 Task: Add an event with the title Third Training Session: Effective Team Building and Collaboration Strategies, date '2024/05/26', time 7:00 AM to 9:00 AMand add a description: By exploring the client's goals and strategic direction, the service provider can align their offerings and propose tailored solutions. The event allows for brainstorming sessions, exploring new possibilities, and jointly shaping the future direction of the partnership., put the event into Blue category, logged in from the account softage.7@softage.netand send the event invitation to softage.3@softage.net and softage.4@softage.net. Set a reminder for the event 178 week before
Action: Mouse moved to (99, 149)
Screenshot: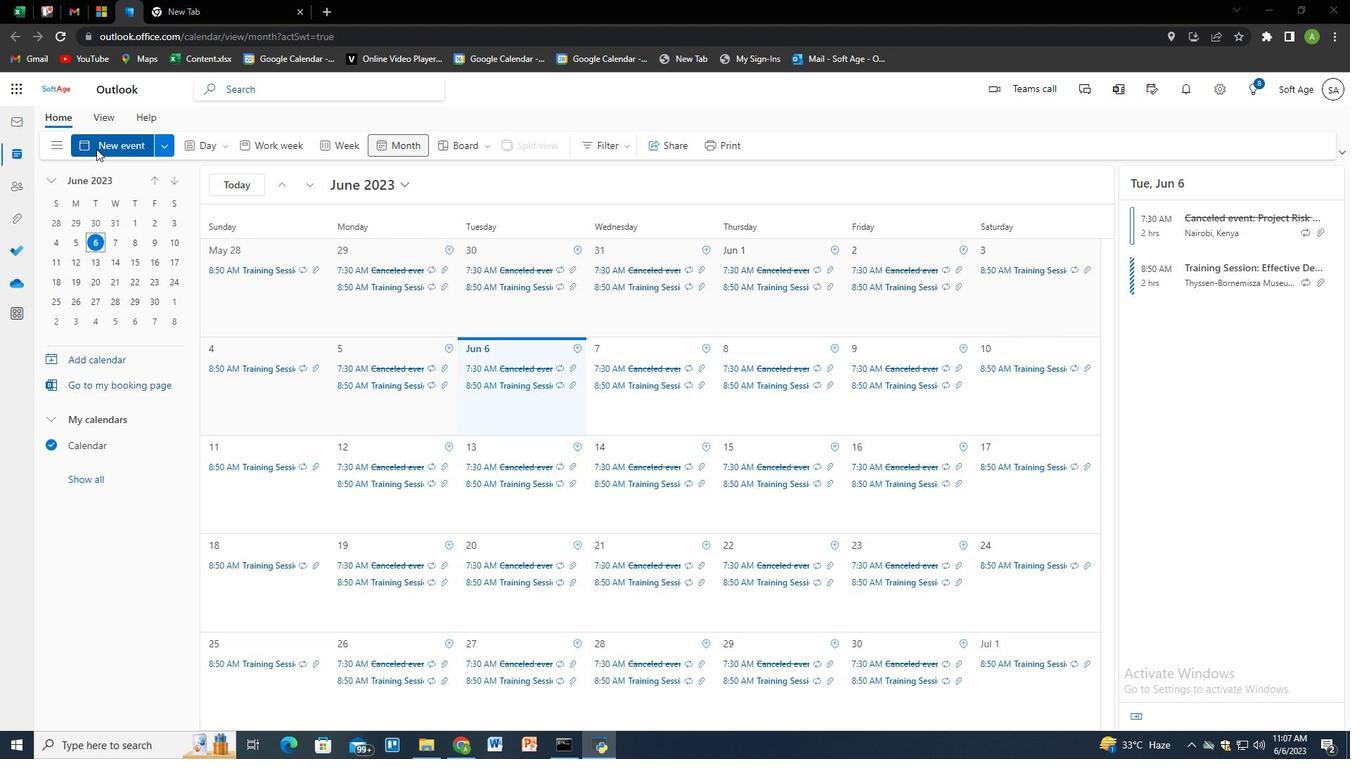 
Action: Mouse pressed left at (99, 149)
Screenshot: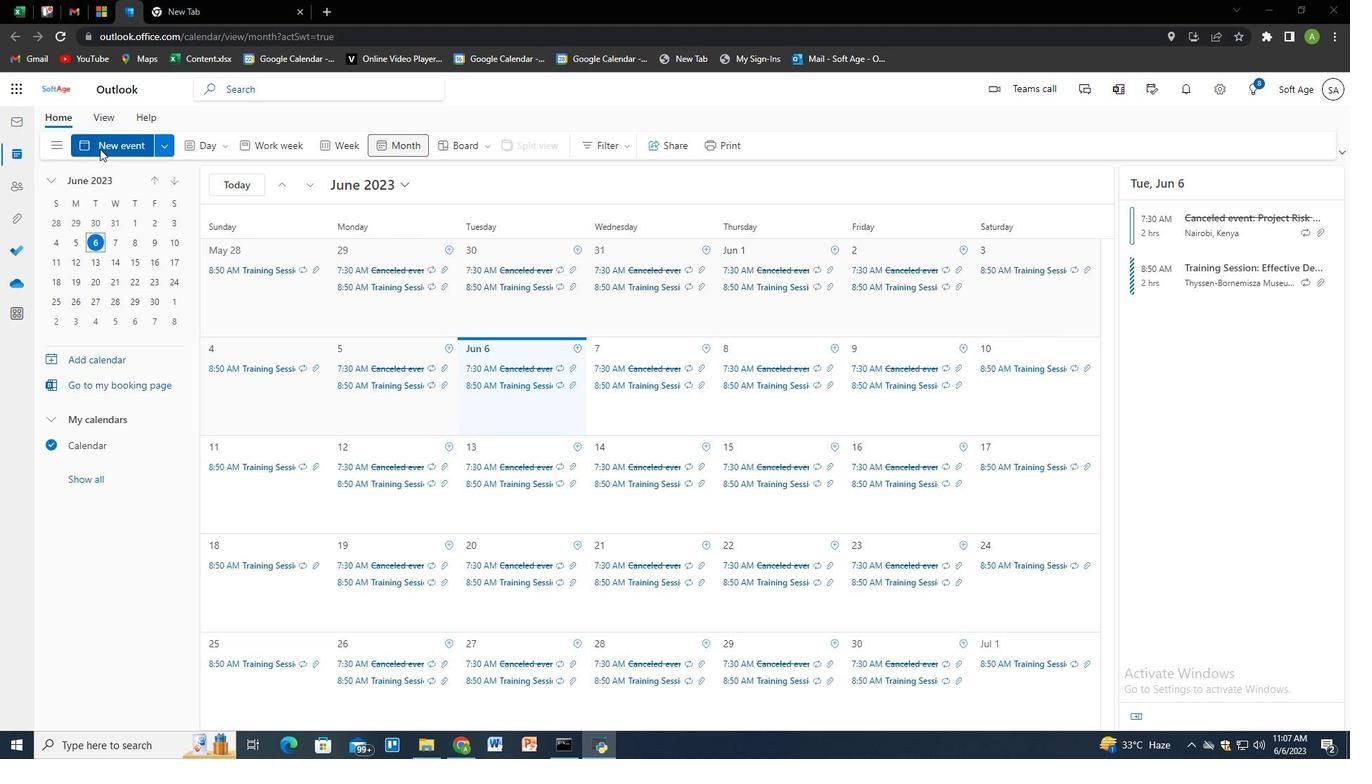 
Action: Mouse moved to (627, 243)
Screenshot: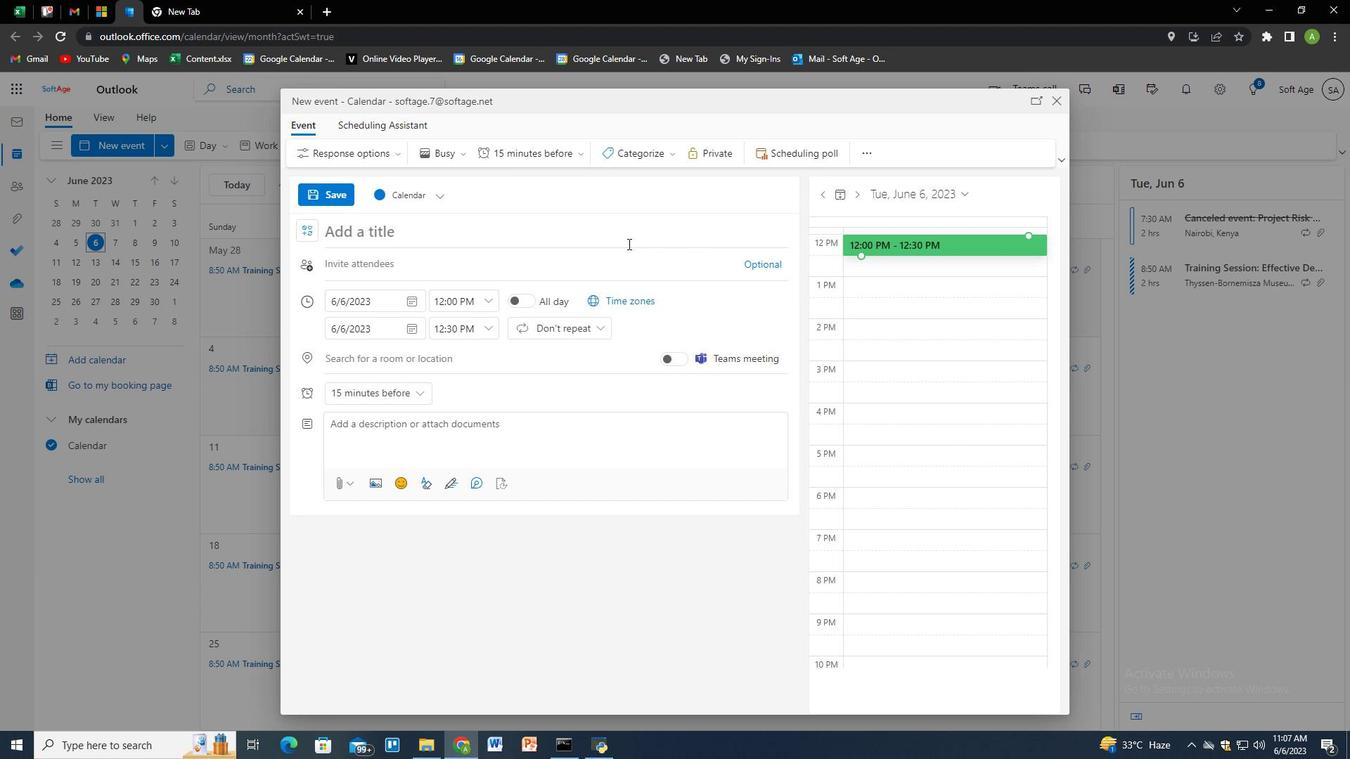 
Action: Key pressed <Key.shift>Third<Key.space><Key.shift>Training<Key.space><Key.shift>Session<Key.shift>:<Key.space><Key.shift>Effev<Key.backspace>ctive<Key.space><Key.shift>Team<Key.space><Key.shift>Building<Key.space>and<Key.space><Key.shift>Collaboration<Key.space><Key.shift>Strategies.<Key.backspace>
Screenshot: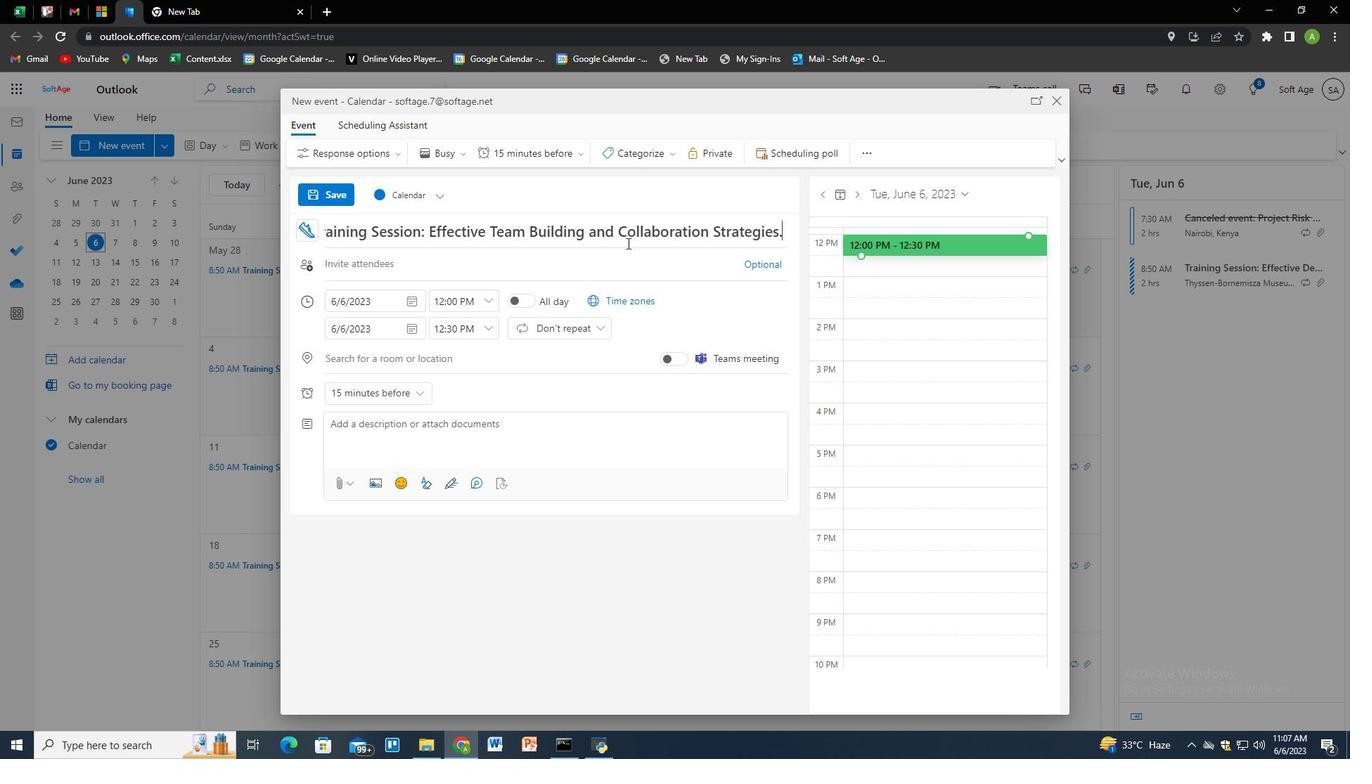 
Action: Mouse moved to (626, 243)
Screenshot: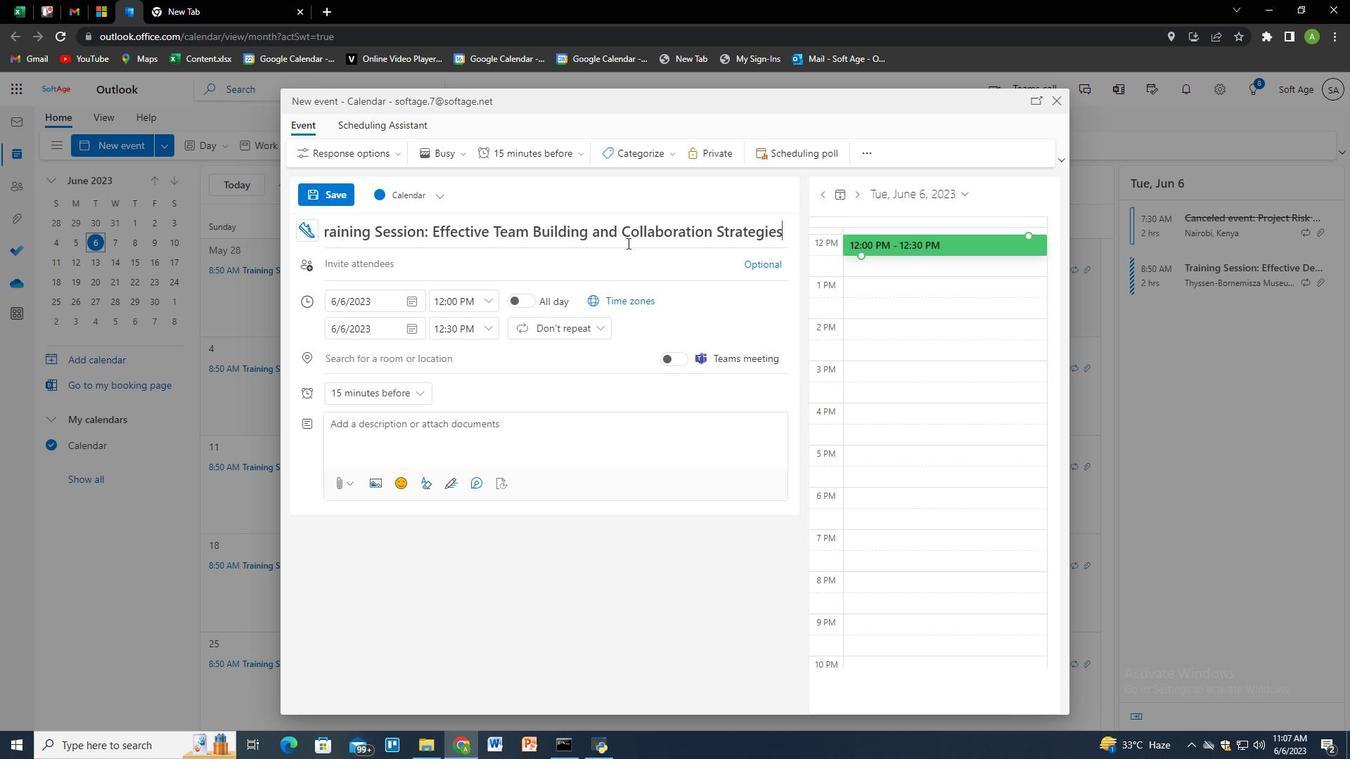 
Action: Key pressed ,<Key.backspace>
Screenshot: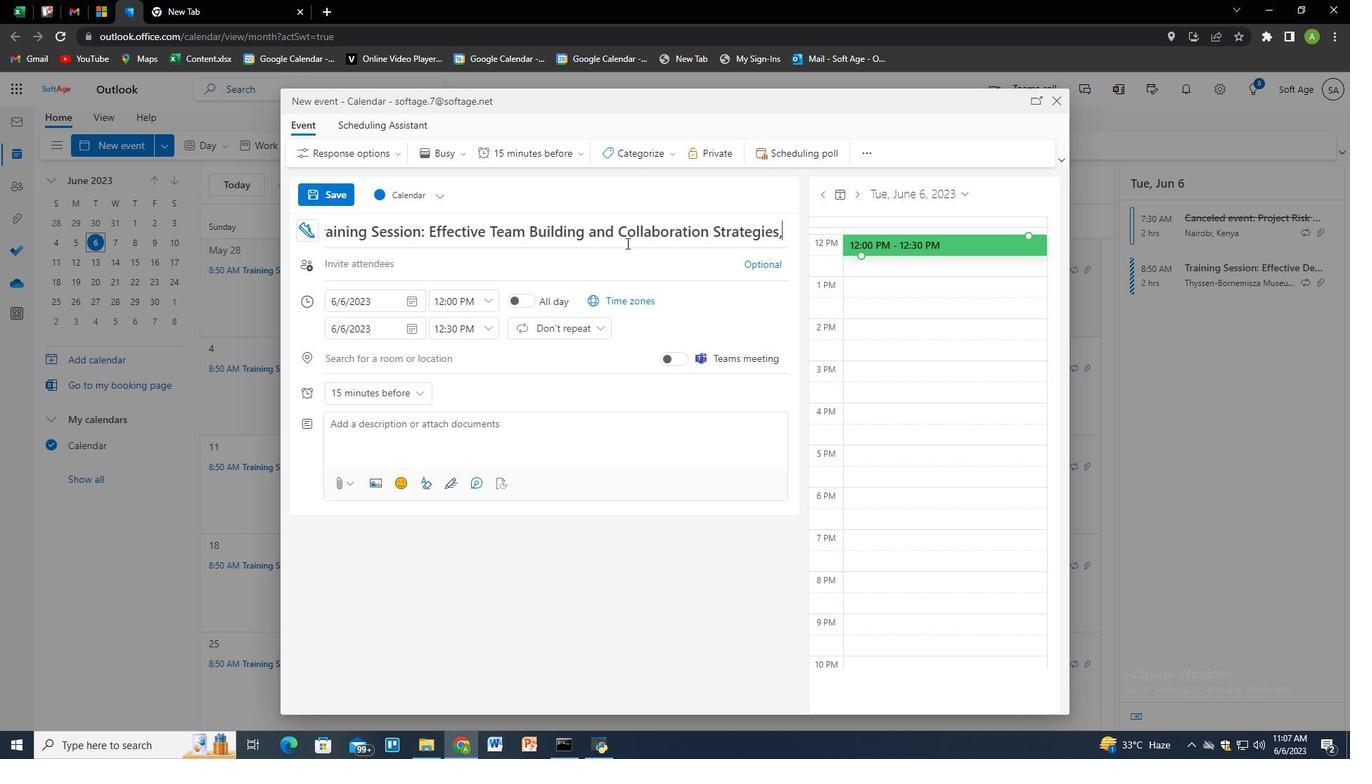 
Action: Mouse moved to (410, 302)
Screenshot: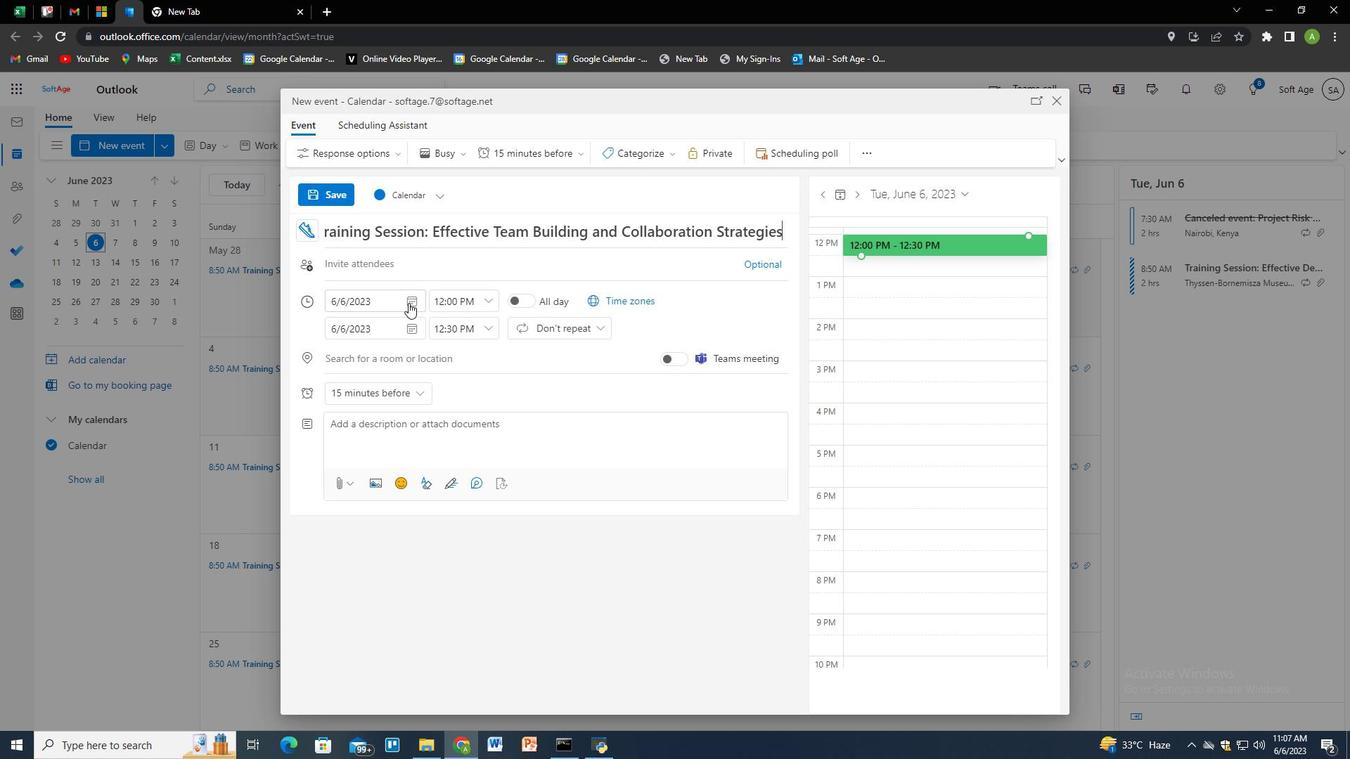 
Action: Mouse pressed left at (410, 302)
Screenshot: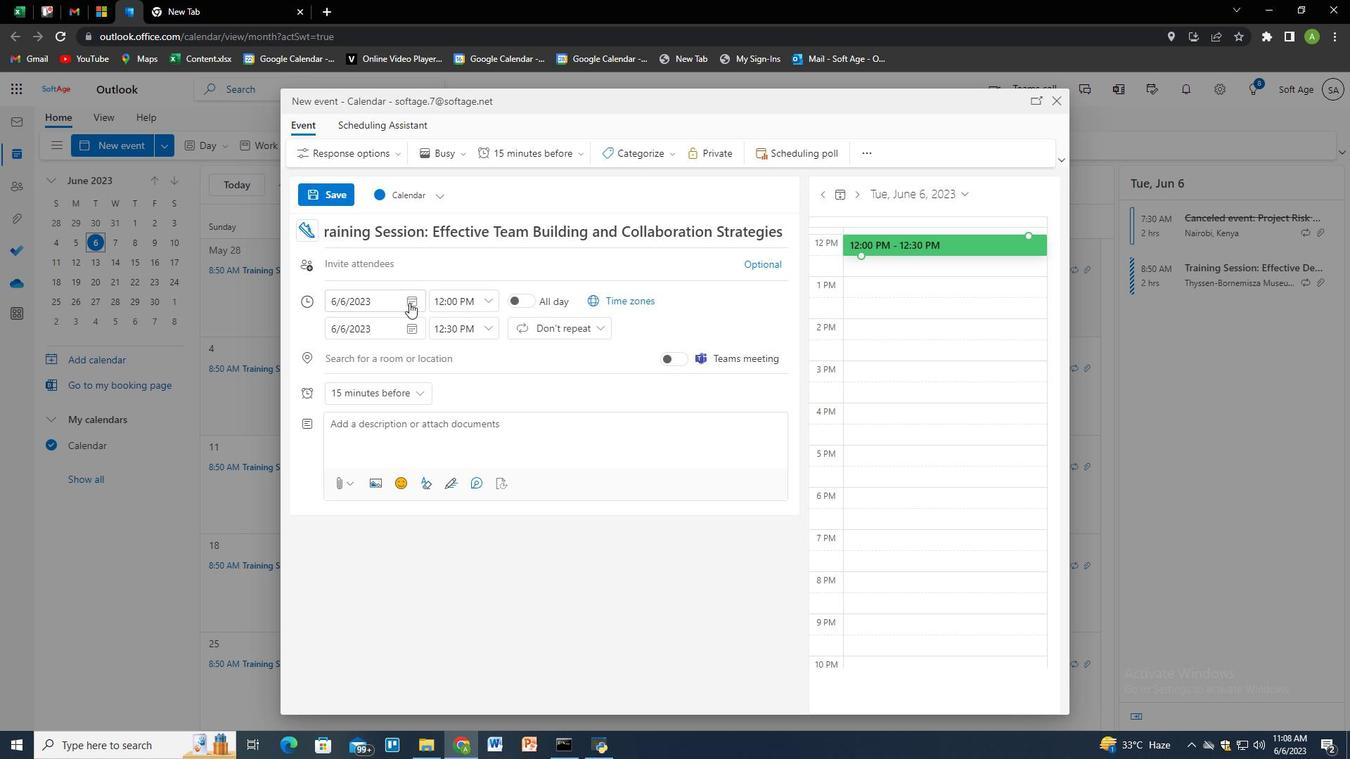 
Action: Mouse moved to (384, 327)
Screenshot: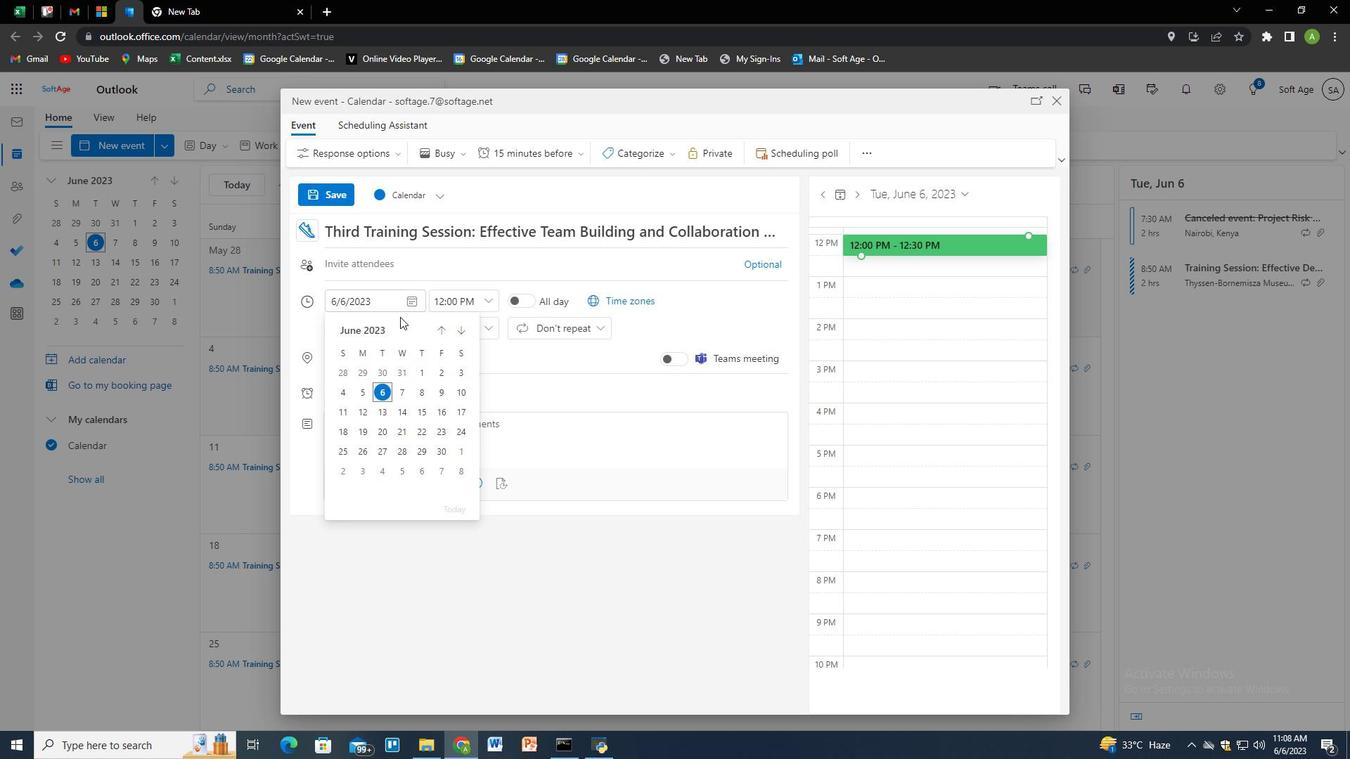 
Action: Mouse pressed left at (384, 327)
Screenshot: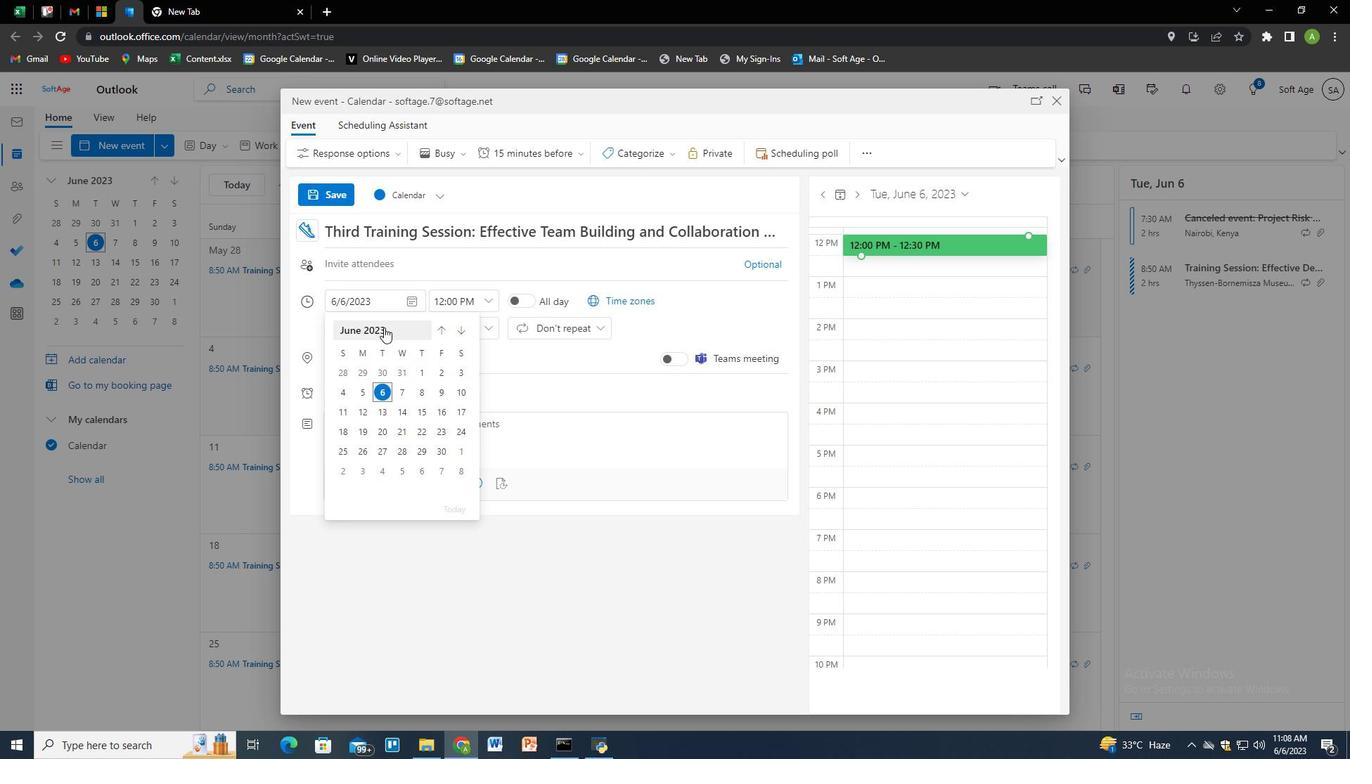 
Action: Mouse moved to (379, 335)
Screenshot: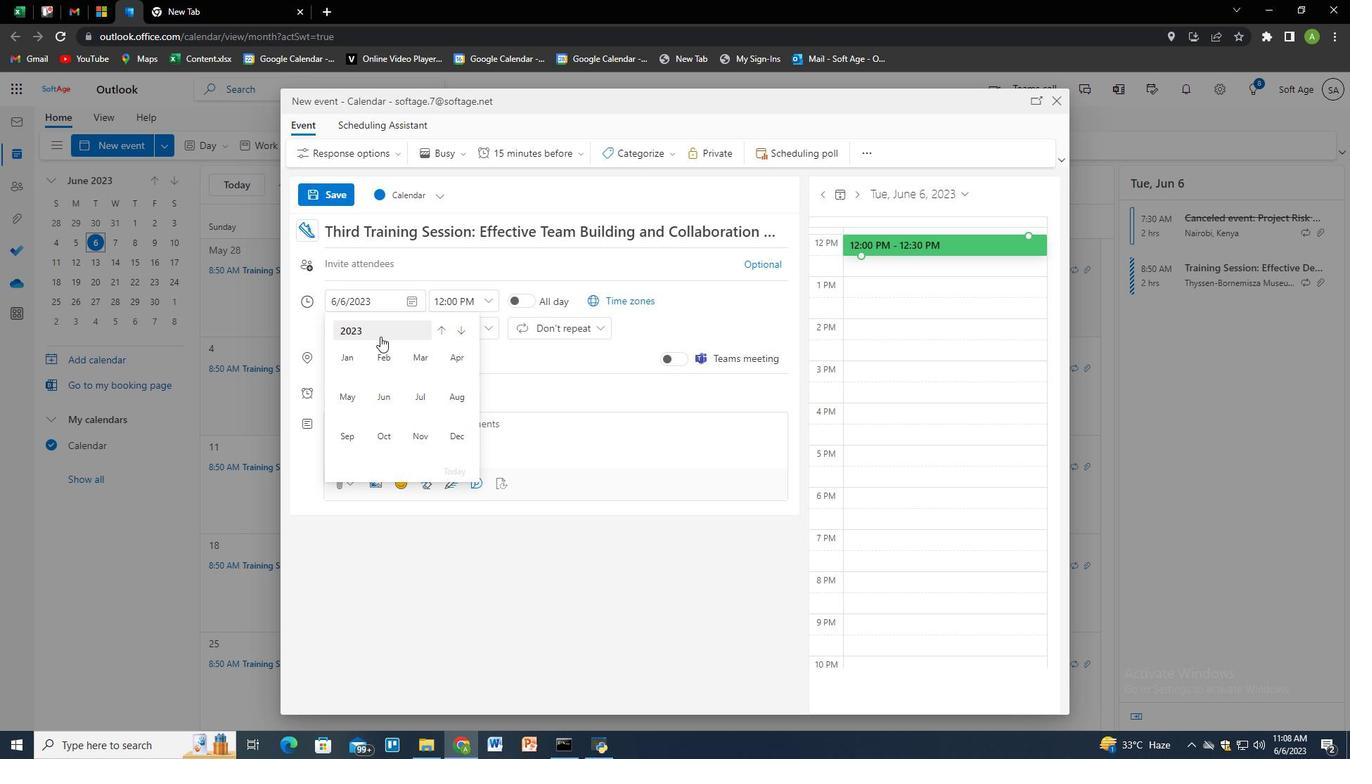 
Action: Mouse pressed left at (379, 335)
Screenshot: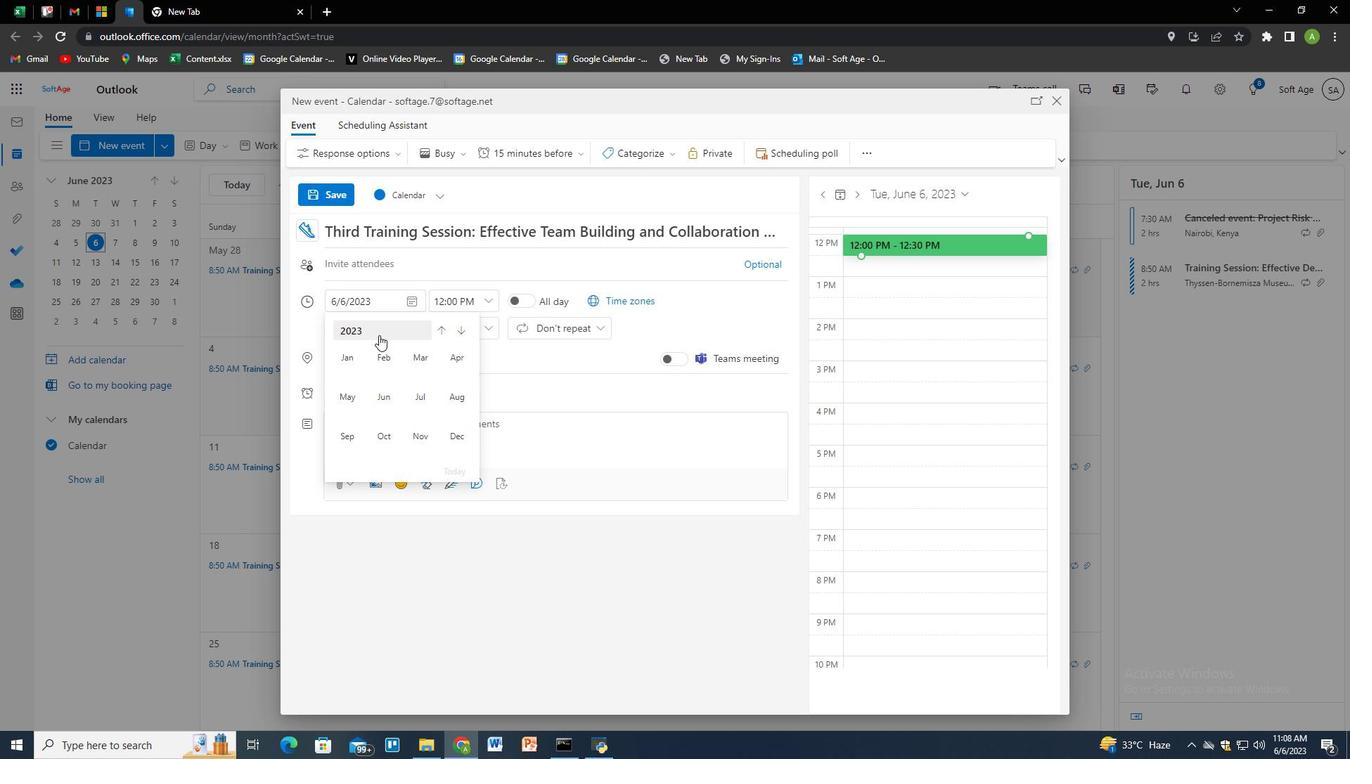 
Action: Mouse moved to (353, 396)
Screenshot: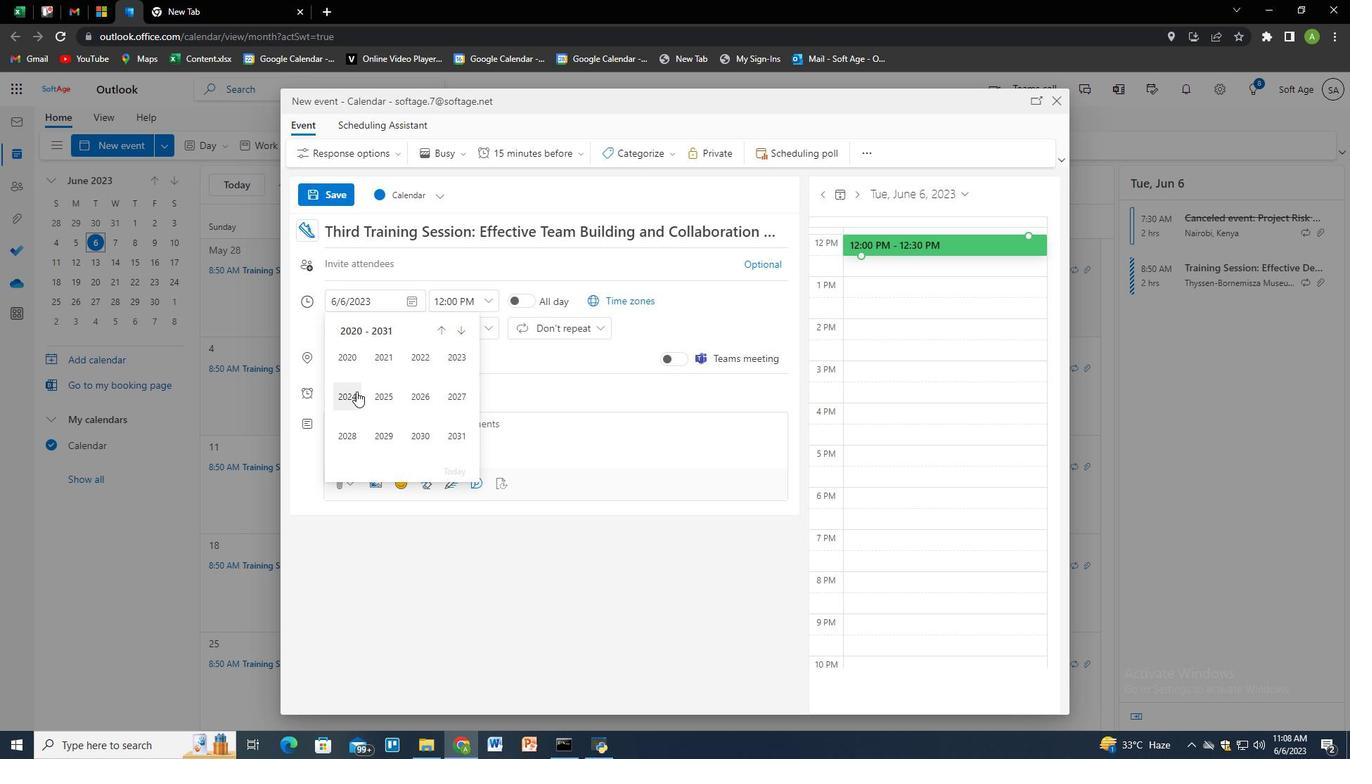 
Action: Mouse pressed left at (353, 396)
Screenshot: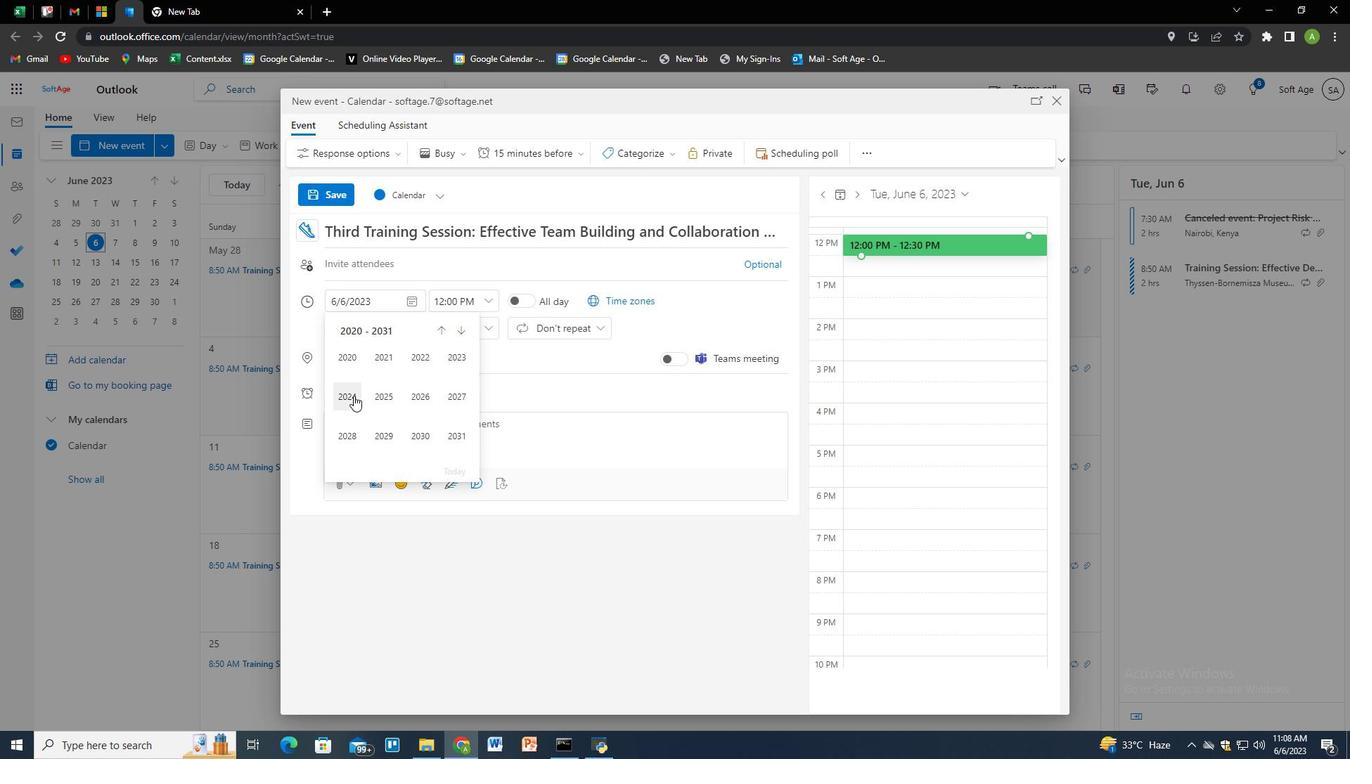 
Action: Mouse moved to (354, 398)
Screenshot: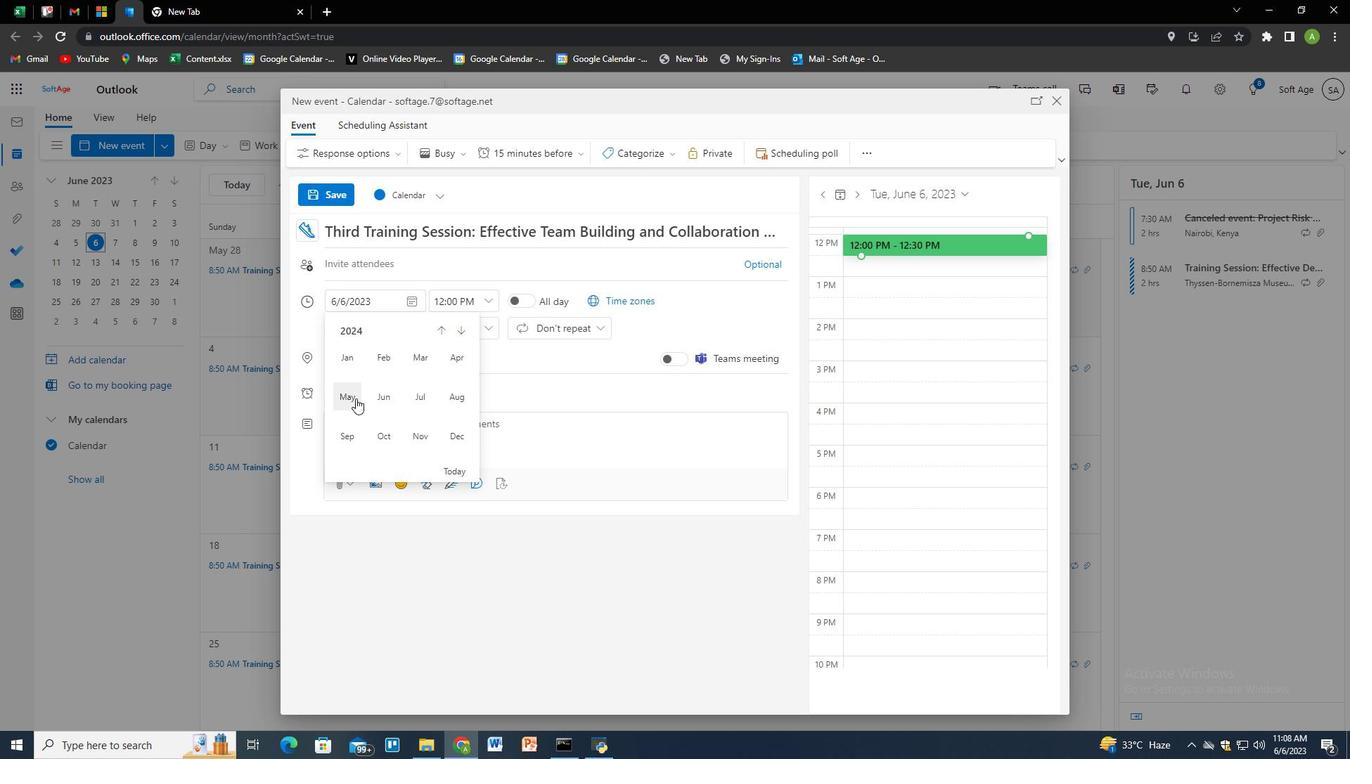 
Action: Mouse pressed left at (354, 398)
Screenshot: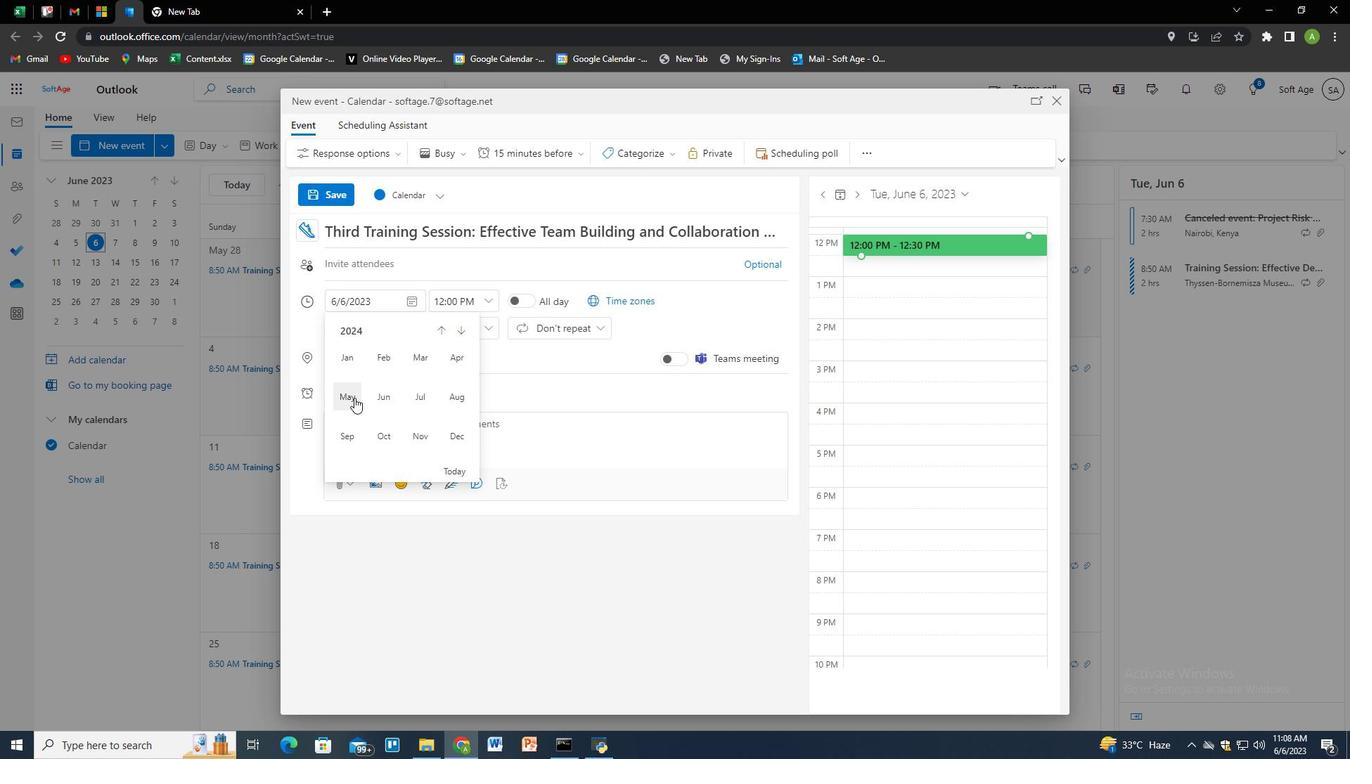 
Action: Mouse moved to (339, 453)
Screenshot: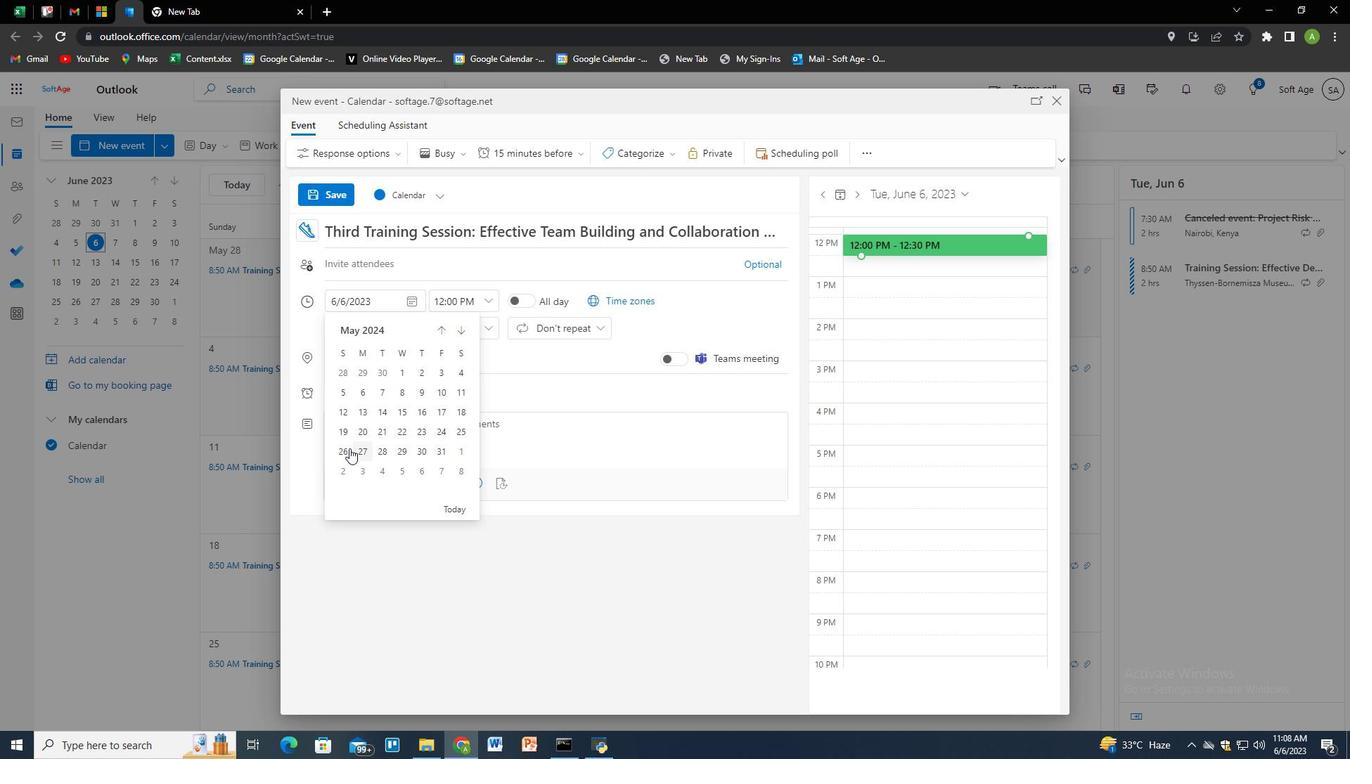 
Action: Mouse pressed left at (339, 453)
Screenshot: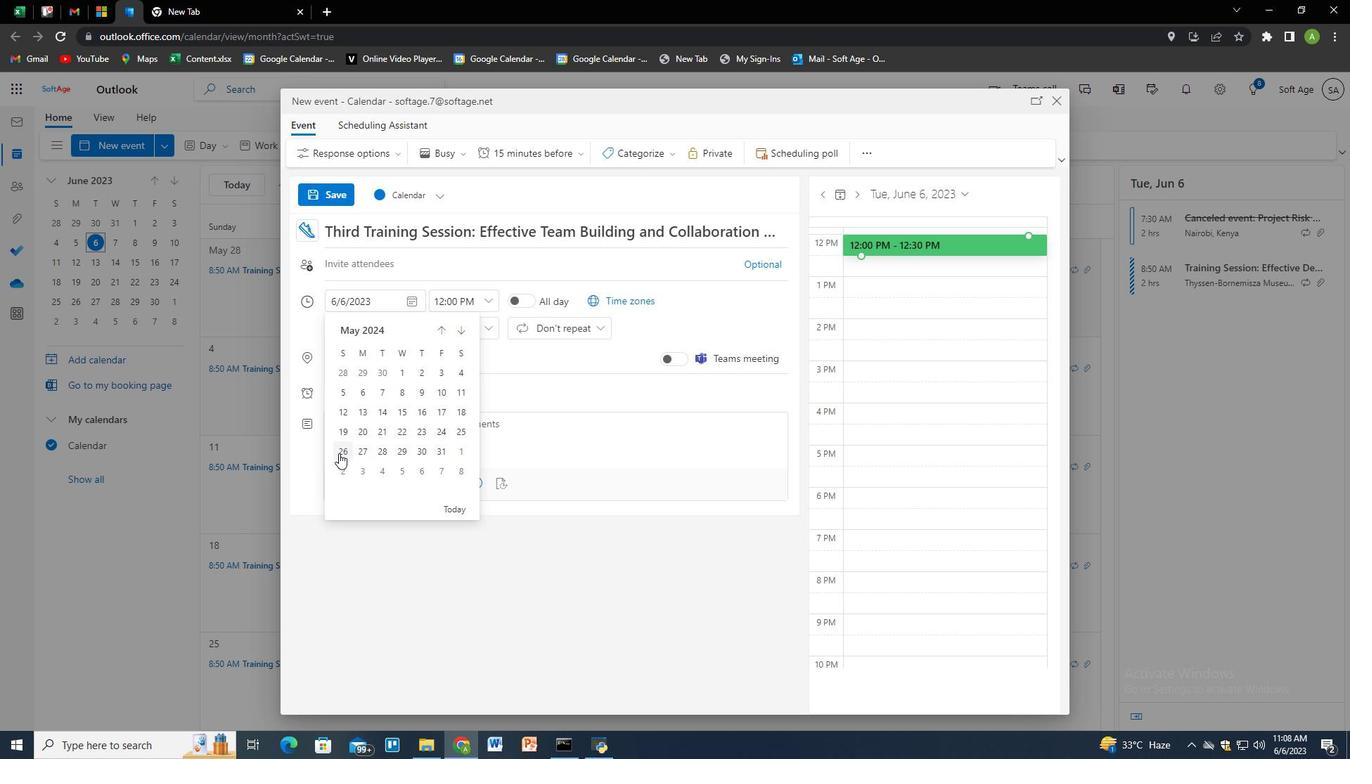 
Action: Mouse moved to (448, 303)
Screenshot: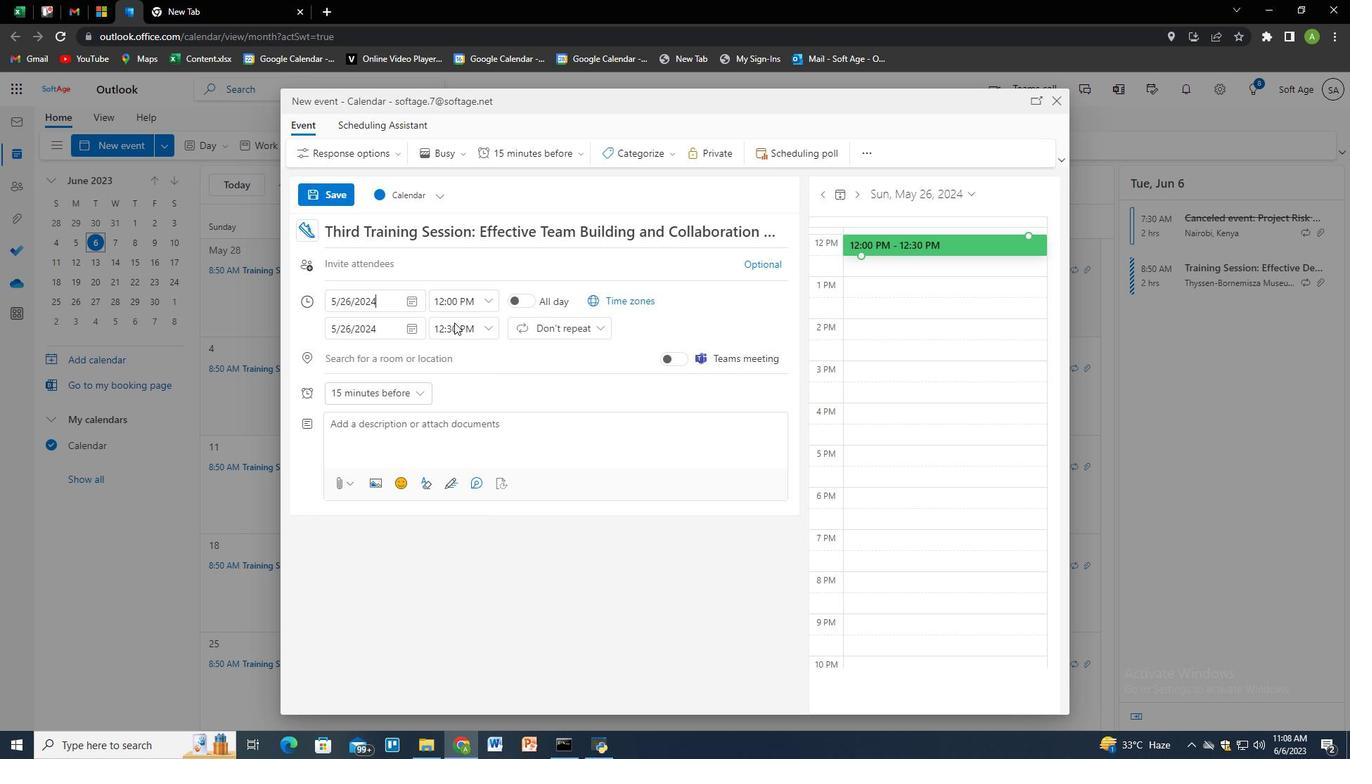 
Action: Mouse pressed left at (448, 303)
Screenshot: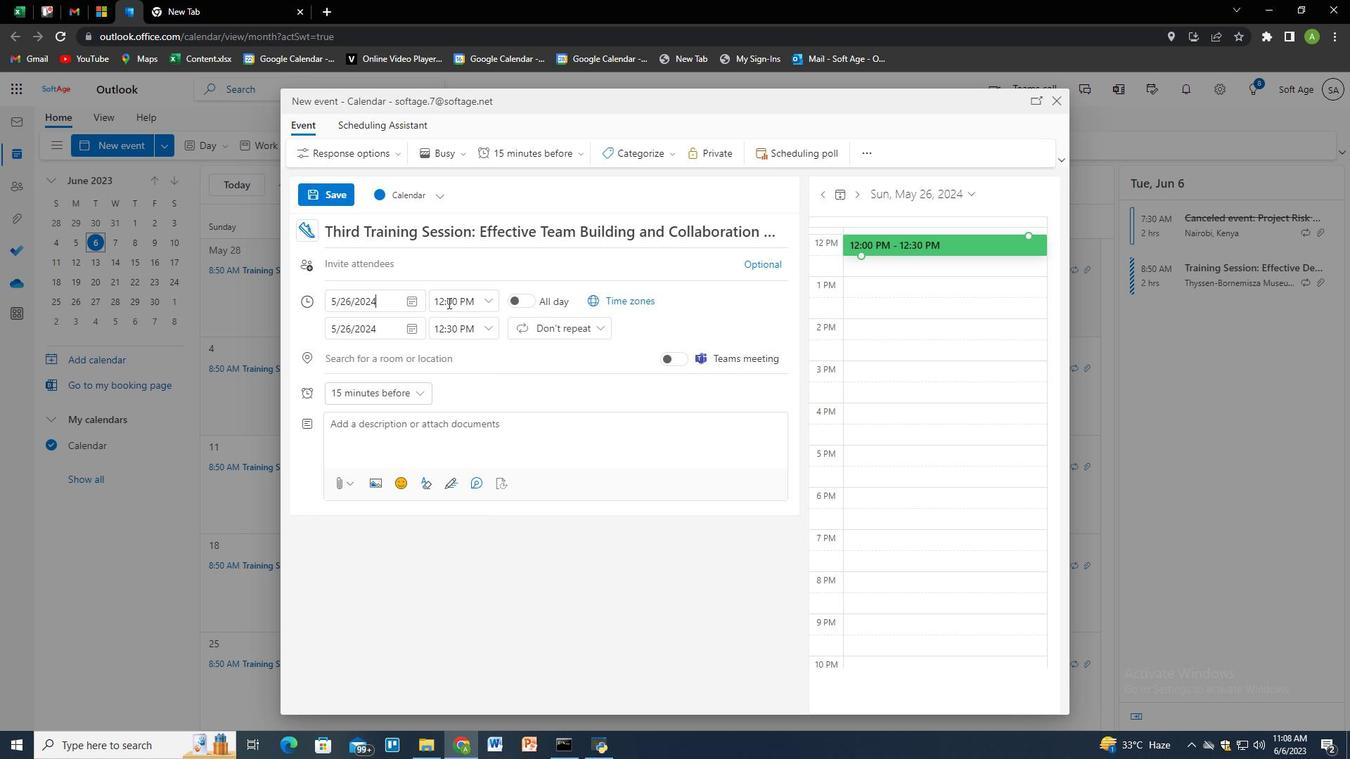 
Action: Key pressed 7<Key.shift_r>:00<Key.space><Key.shift>A<Key.shift_r><Key.shift_r><Key.shift_r>M<Key.shift_r><Key.shift_r><Key.shift_r><Key.shift_r><Key.shift_r><Key.shift_r><Key.shift_r><Key.shift_r><Key.shift_r><Key.shift_r><Key.shift_r><Key.shift_r><Key.shift_r><Key.shift_r><Key.shift_r><Key.shift_r><Key.shift_r><Key.shift_r><Key.shift_r><Key.shift_r><Key.shift_r><Key.shift_r><Key.shift_r><Key.shift_r><Key.shift_r><Key.shift_r><Key.shift_r><Key.shift_r><Key.shift_r><Key.shift_r><Key.shift_r><Key.shift_r><Key.shift_r><Key.shift_r><Key.shift_r><Key.shift_r><Key.shift_r><Key.shift_r><Key.shift_r>M
Screenshot: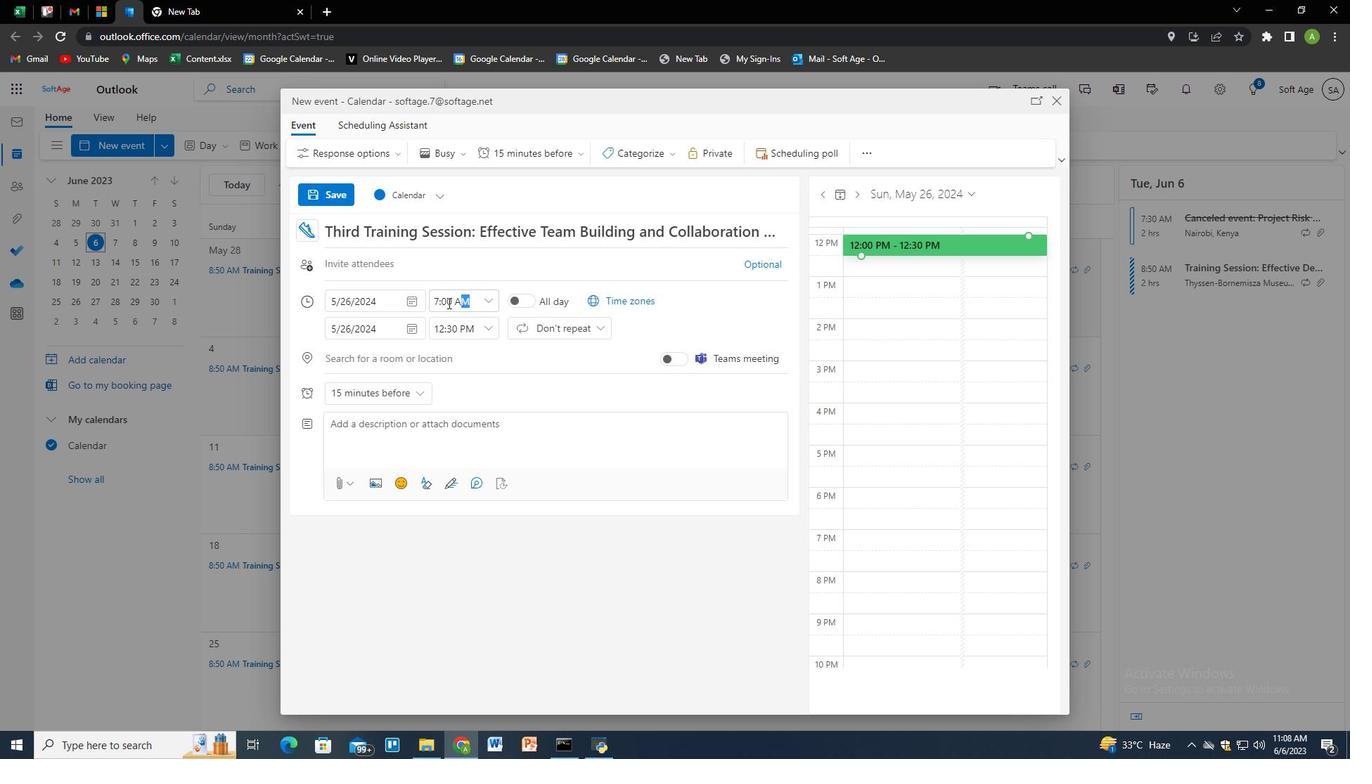 
Action: Mouse moved to (451, 329)
Screenshot: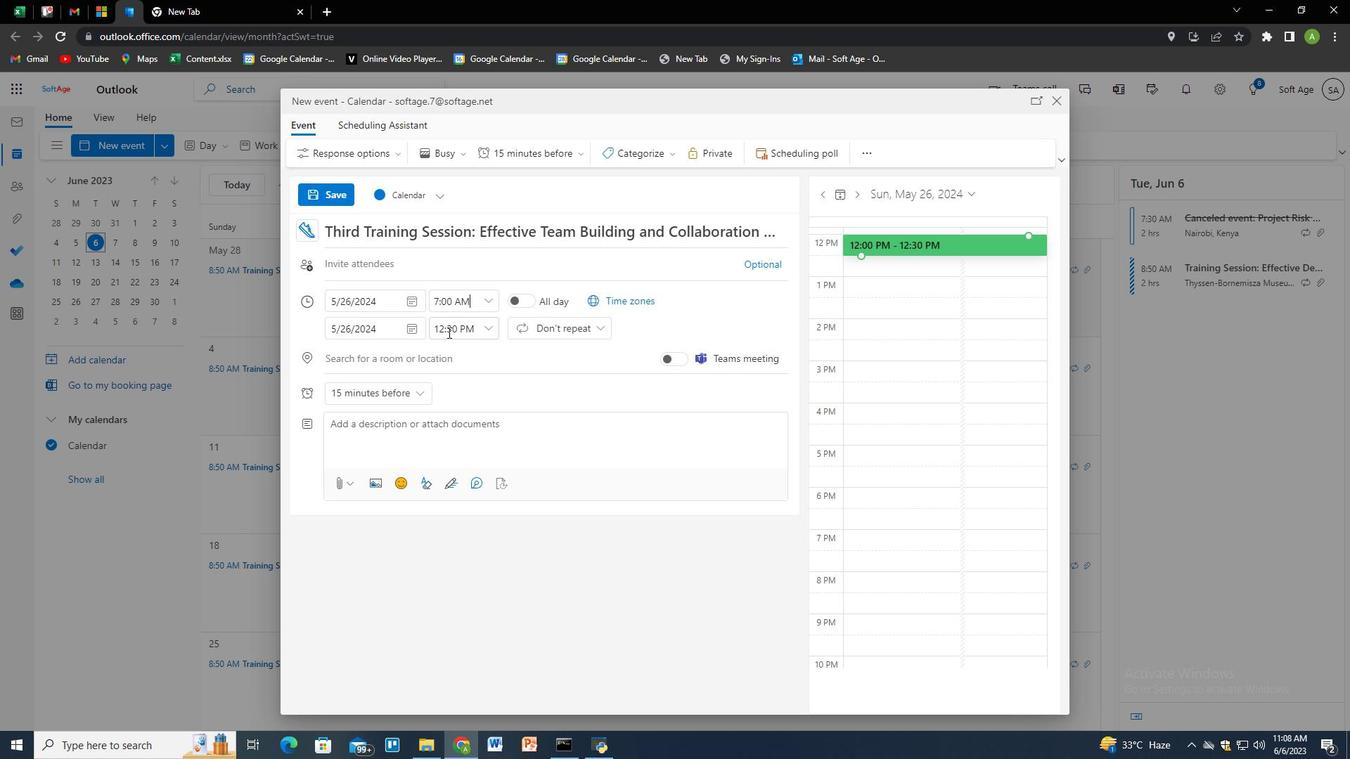 
Action: Mouse pressed left at (451, 329)
Screenshot: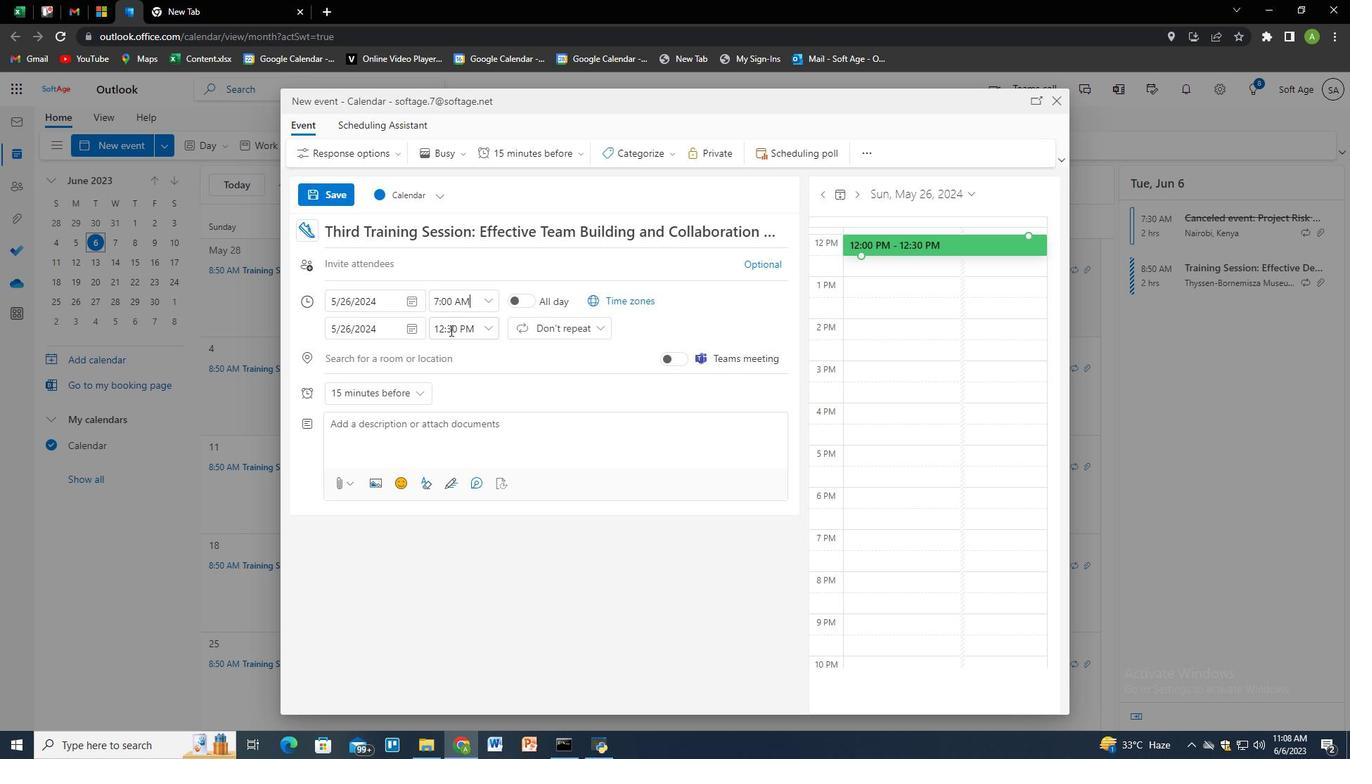 
Action: Key pressed 9<Key.shift_r>:00<Key.space><Key.shift>A<Key.shift_r>MM
Screenshot: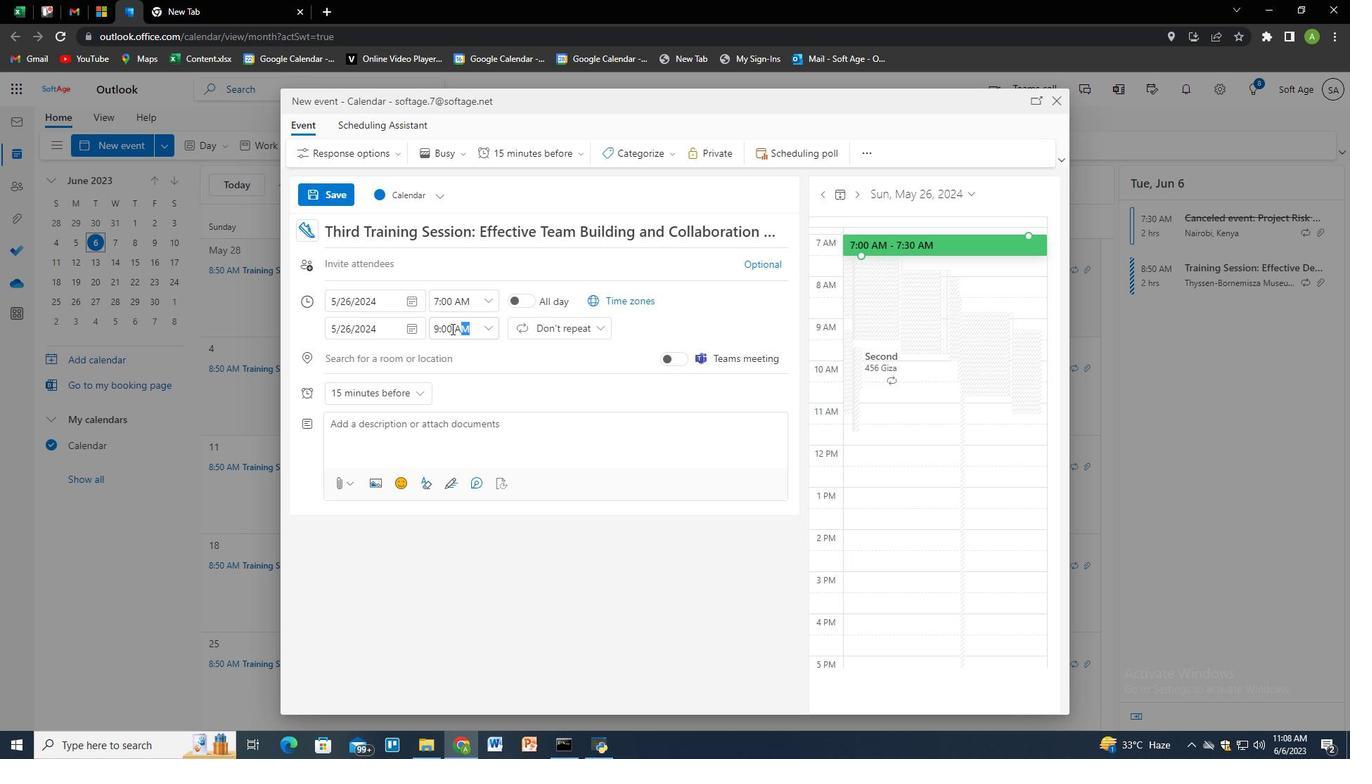 
Action: Mouse moved to (689, 306)
Screenshot: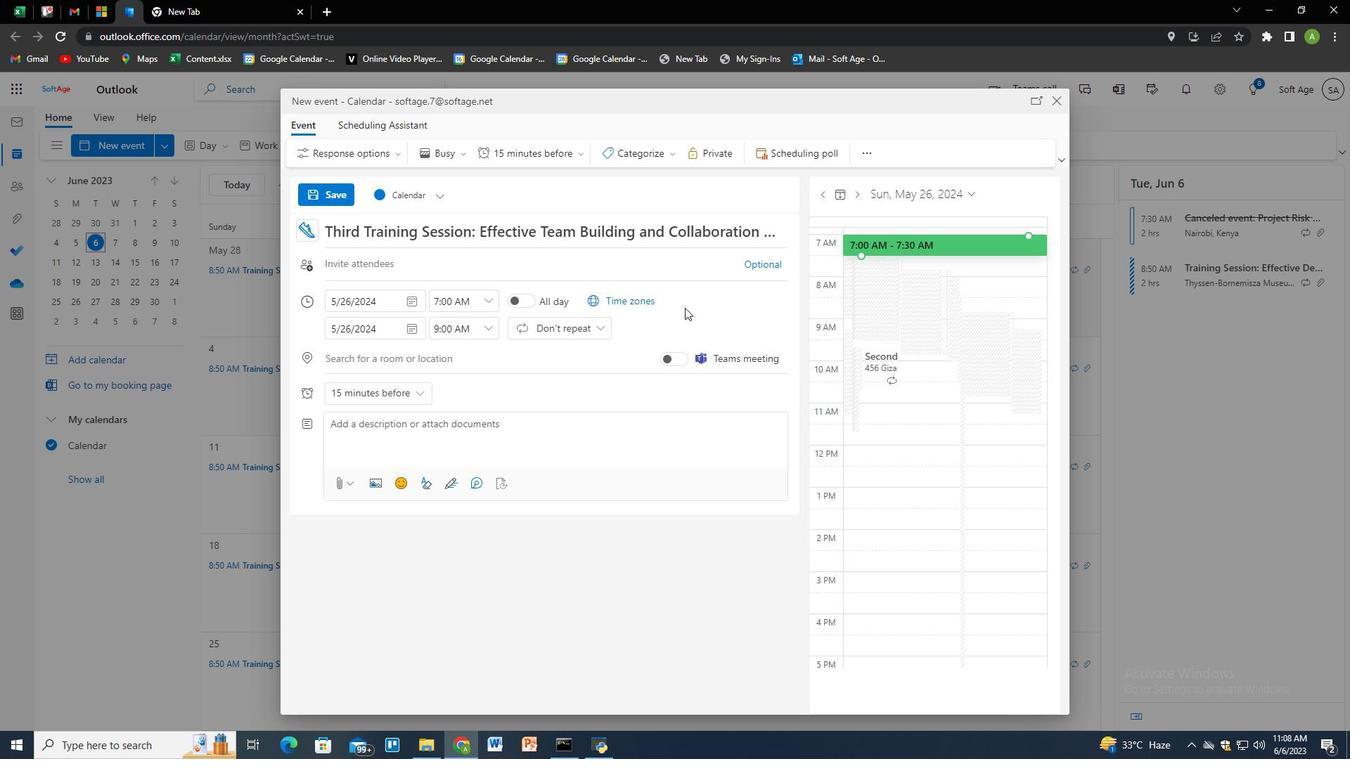 
Action: Mouse pressed left at (689, 306)
Screenshot: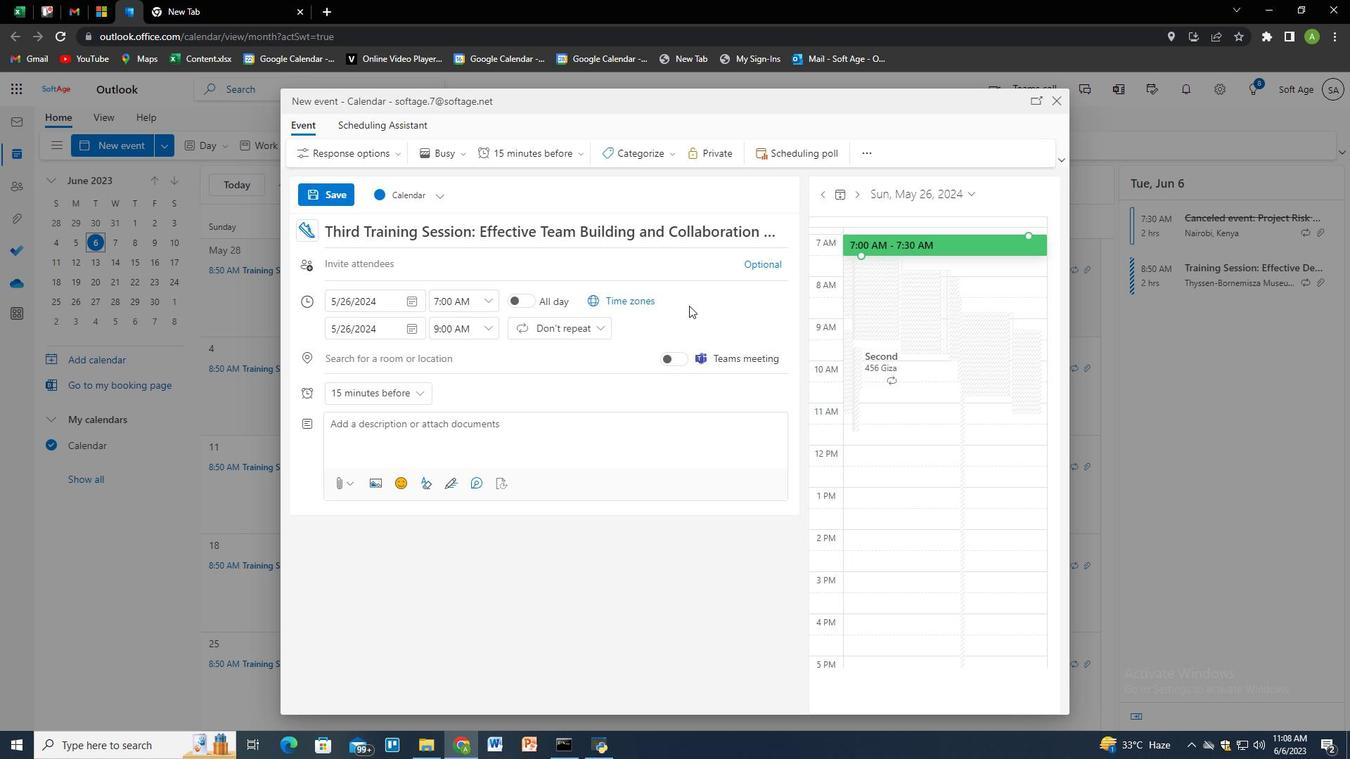 
Action: Mouse moved to (579, 447)
Screenshot: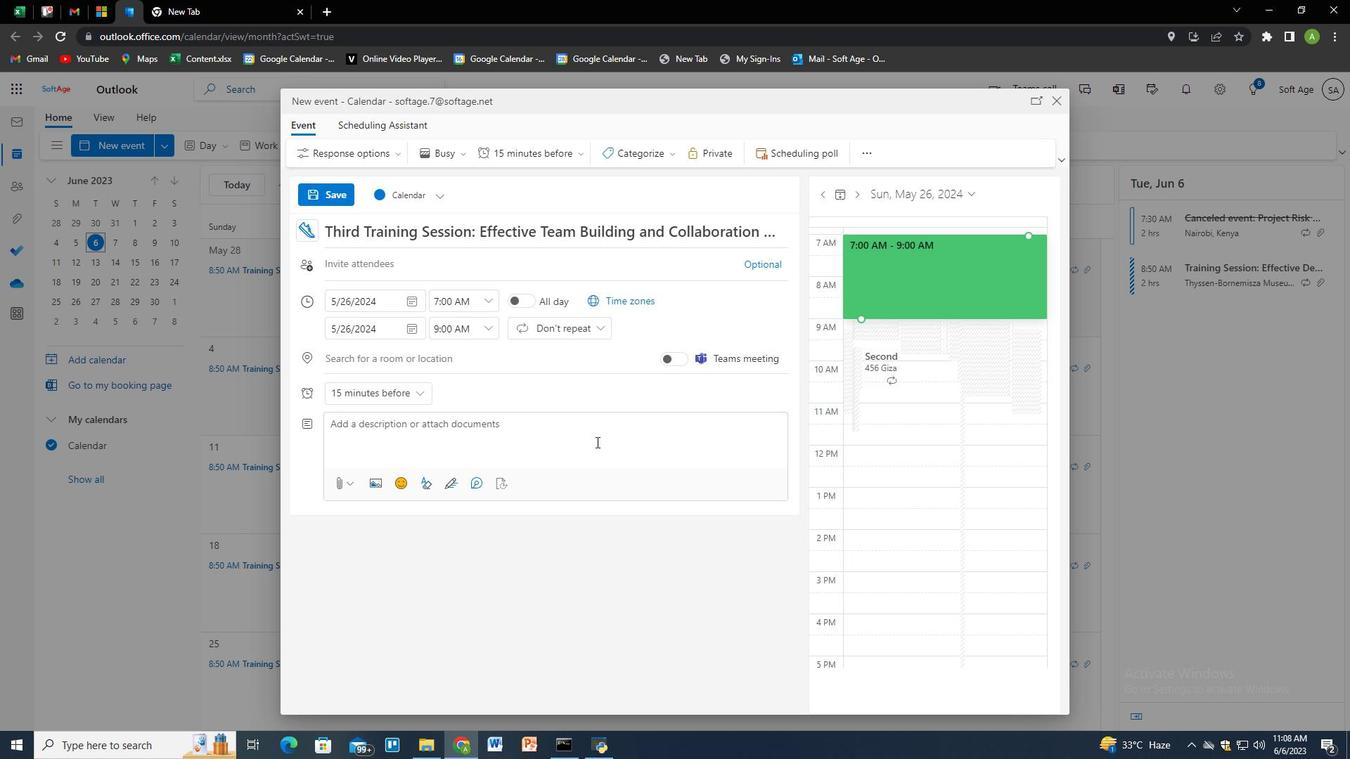 
Action: Mouse pressed left at (579, 447)
Screenshot: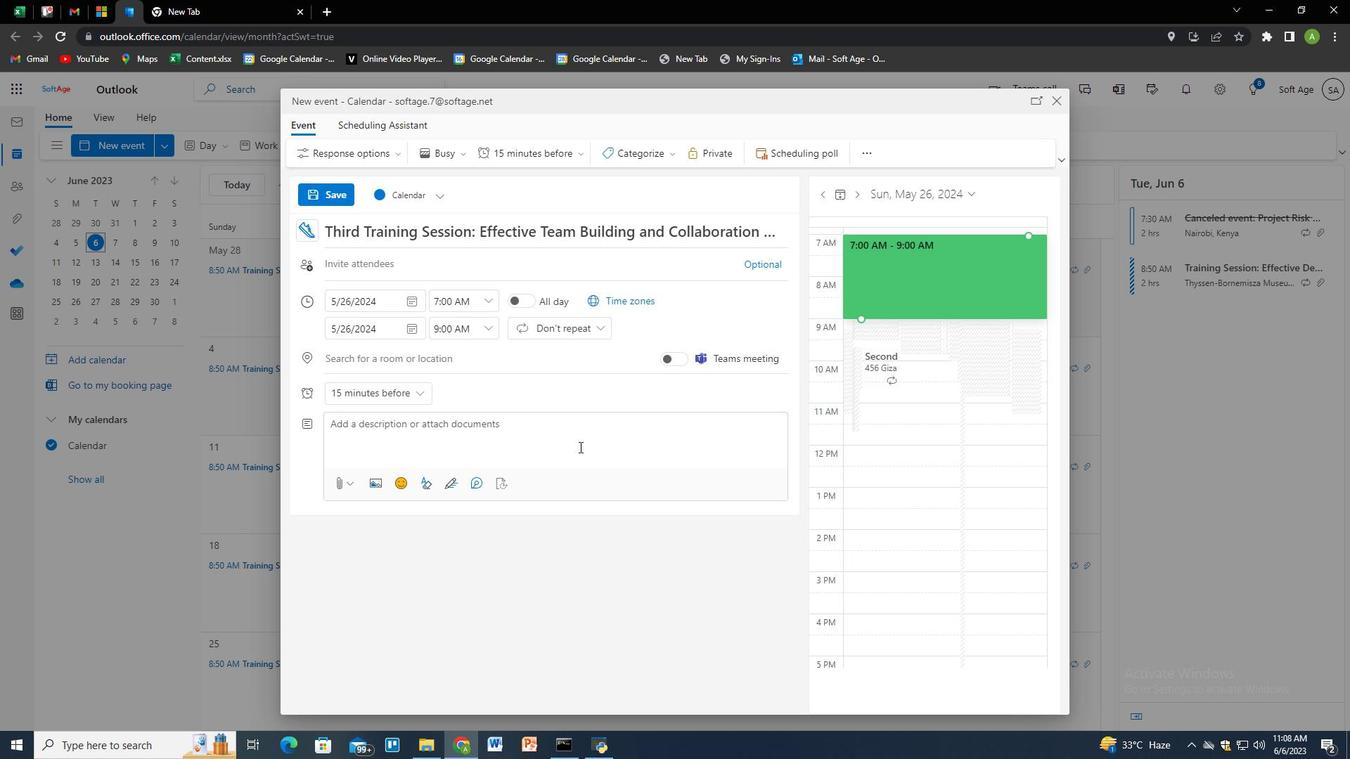 
Action: Key pressed <Key.shift><Key.shift><Key.shift><Key.shift><Key.shift><Key.shift><Key.shift><Key.shift><Key.shift><Key.shift><Key.shift><Key.shift><Key.shift><Key.shift><Key.shift><Key.shift><Key.shift><Key.shift><Key.shift><Key.shift><Key.shift><Key.shift><Key.shift><Key.shift><Key.shift><Key.shift><Key.shift><Key.shift><Key.shift><Key.shift><Key.shift><Key.shift><Key.shift>BY<Key.backspace><Key.space><Key.backspace>y<Key.space>exploring<Key.space>
Screenshot: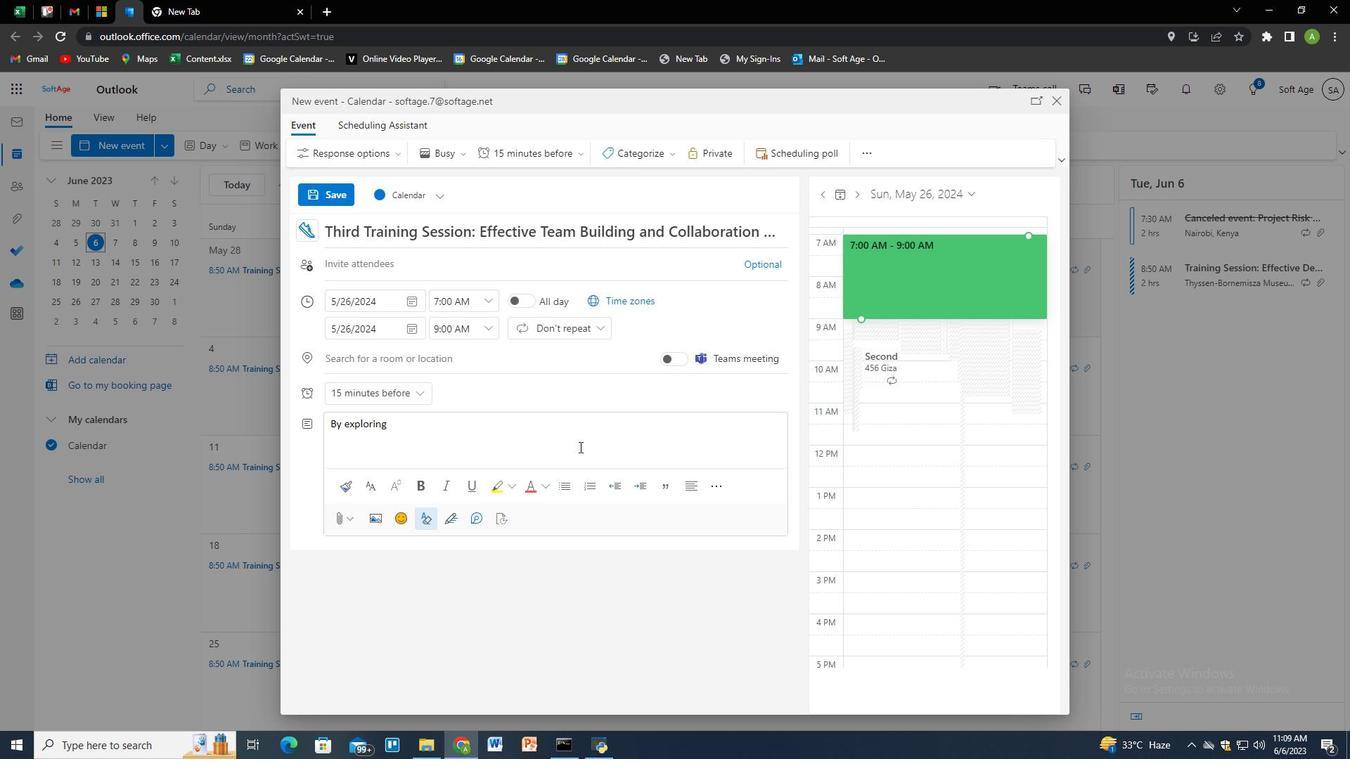 
Action: Mouse moved to (585, 441)
Screenshot: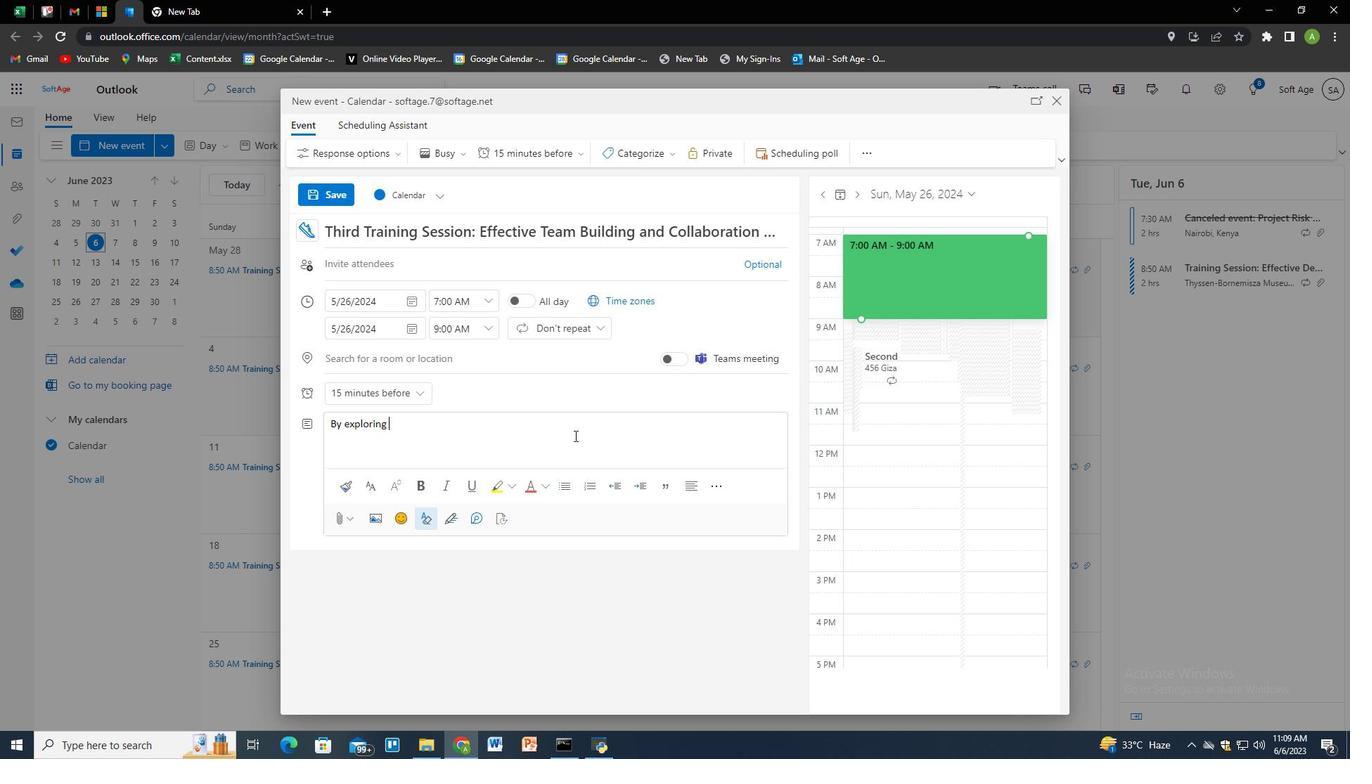 
Action: Key pressed the<Key.space>service<Key.space>provider<Key.space>can<Key.space>align<Key.space>their<Key.space>offerings<Key.space>and<Key.space>propose<Key.space>tailored<Key.space>solutu<Key.backspace>ions.<Key.space><Key.shift_r>Yhe<Key.space><Key.backspace><Key.backspace><Key.backspace><Key.backspace><Key.shift_r><Key.shift_r><Key.shift_r><Key.shift_r><Key.shift_r>The<Key.space>event<Key.space>allows<Key.space>for<Key.space>brainstorming<Key.space>session,<Key.space>exploring<Key.space>new<Key.space>possibilities,<Key.space>and<Key.space>jointtly<Key.space><Key.backspace><Key.backspace><Key.backspace><Key.backspace>ly<Key.space>shaping<Key.space>the<Key.space>future<Key.space>direction<Key.space>of<Key.space>the<Key.space>partnerhip<Key.backspace><Key.backspace><Key.backspace>ship.
Screenshot: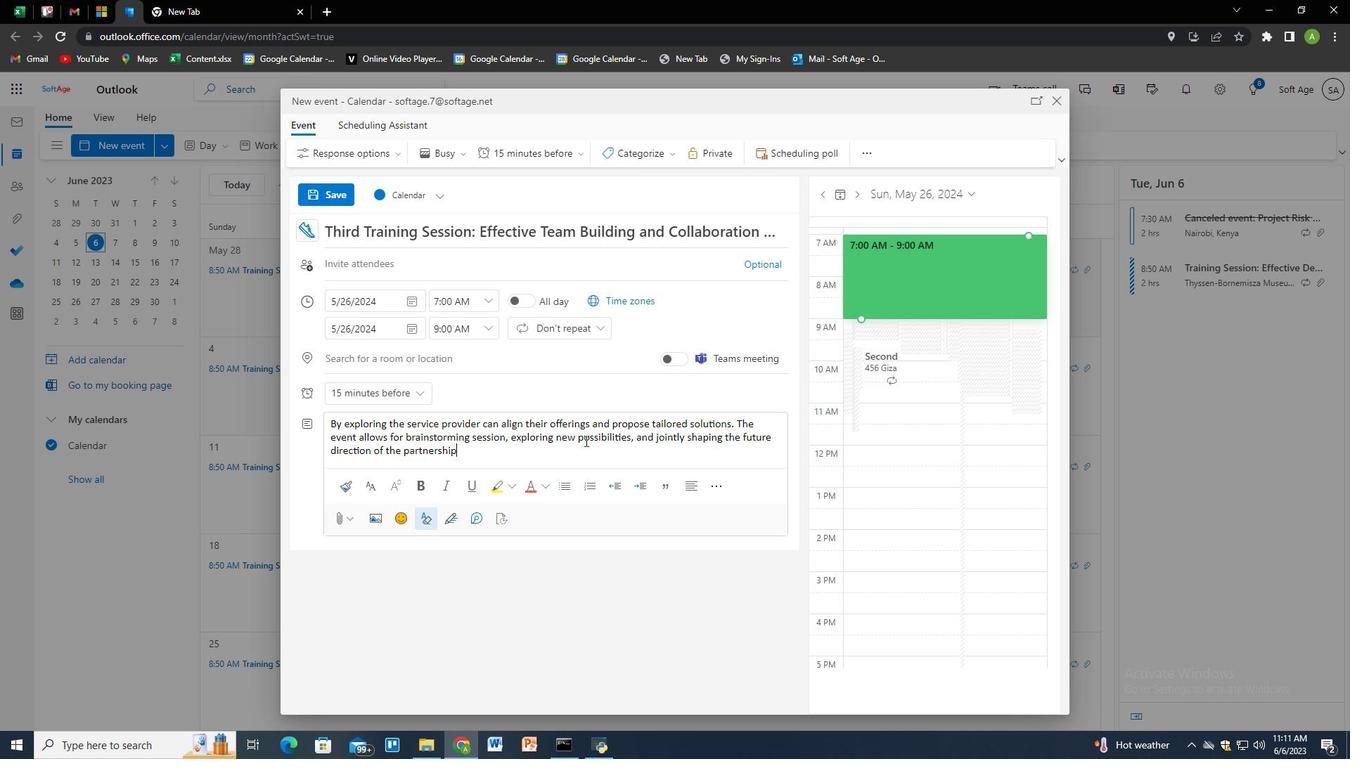 
Action: Mouse moved to (486, 453)
Screenshot: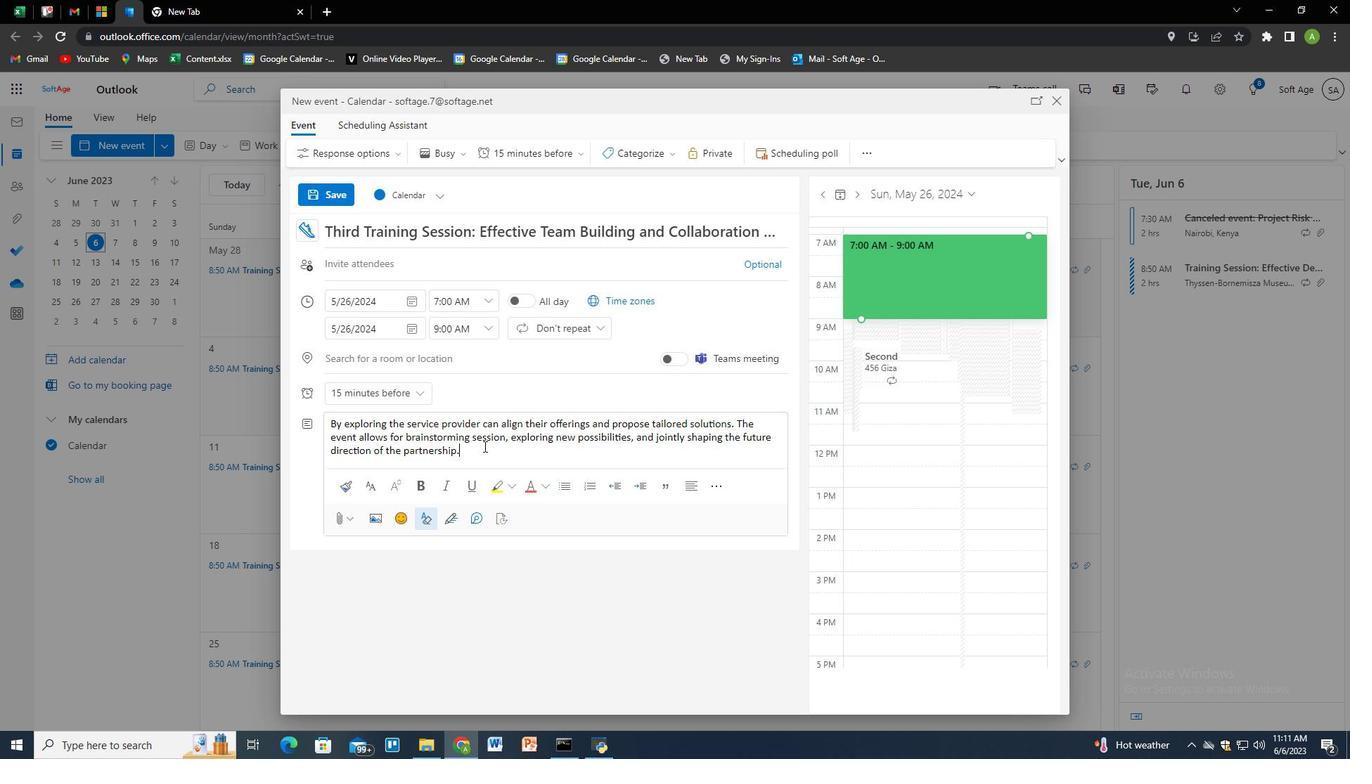 
Action: Mouse pressed left at (486, 453)
Screenshot: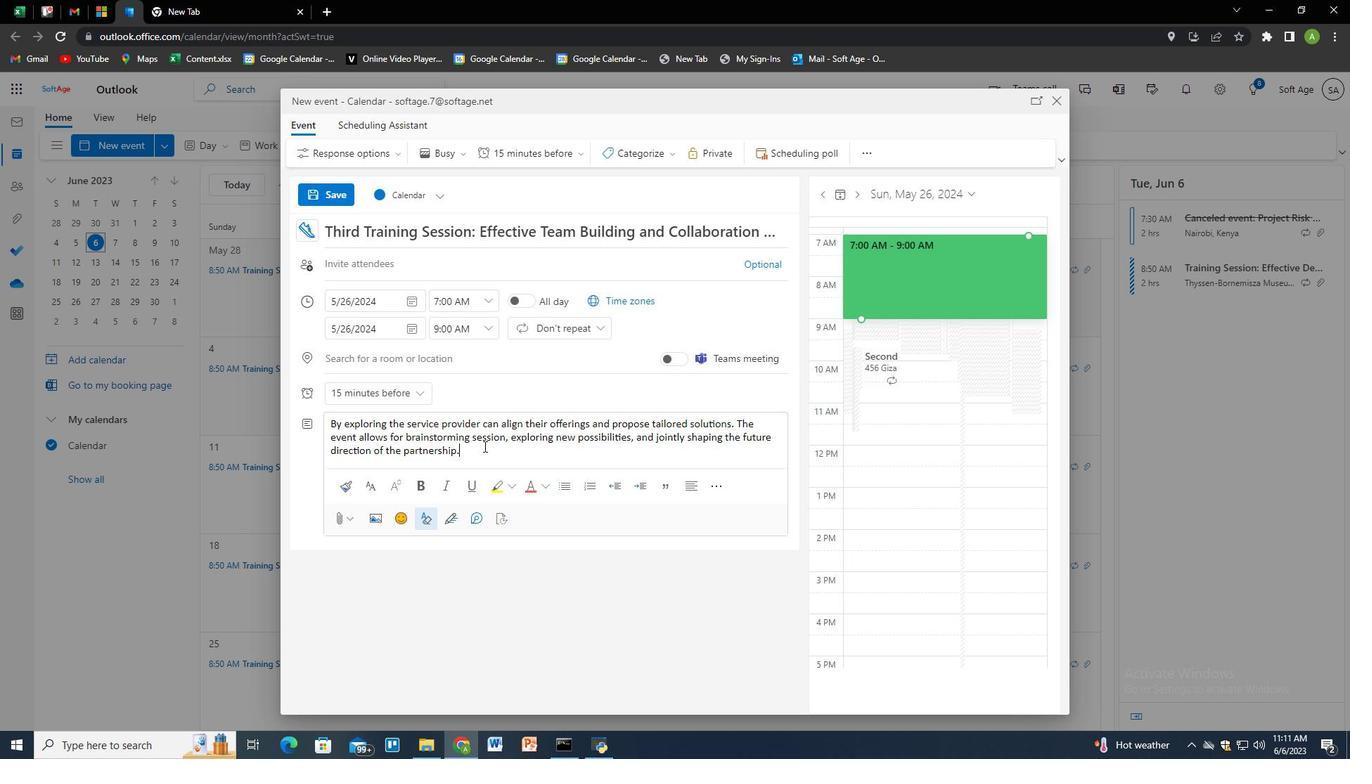 
Action: Mouse moved to (660, 150)
Screenshot: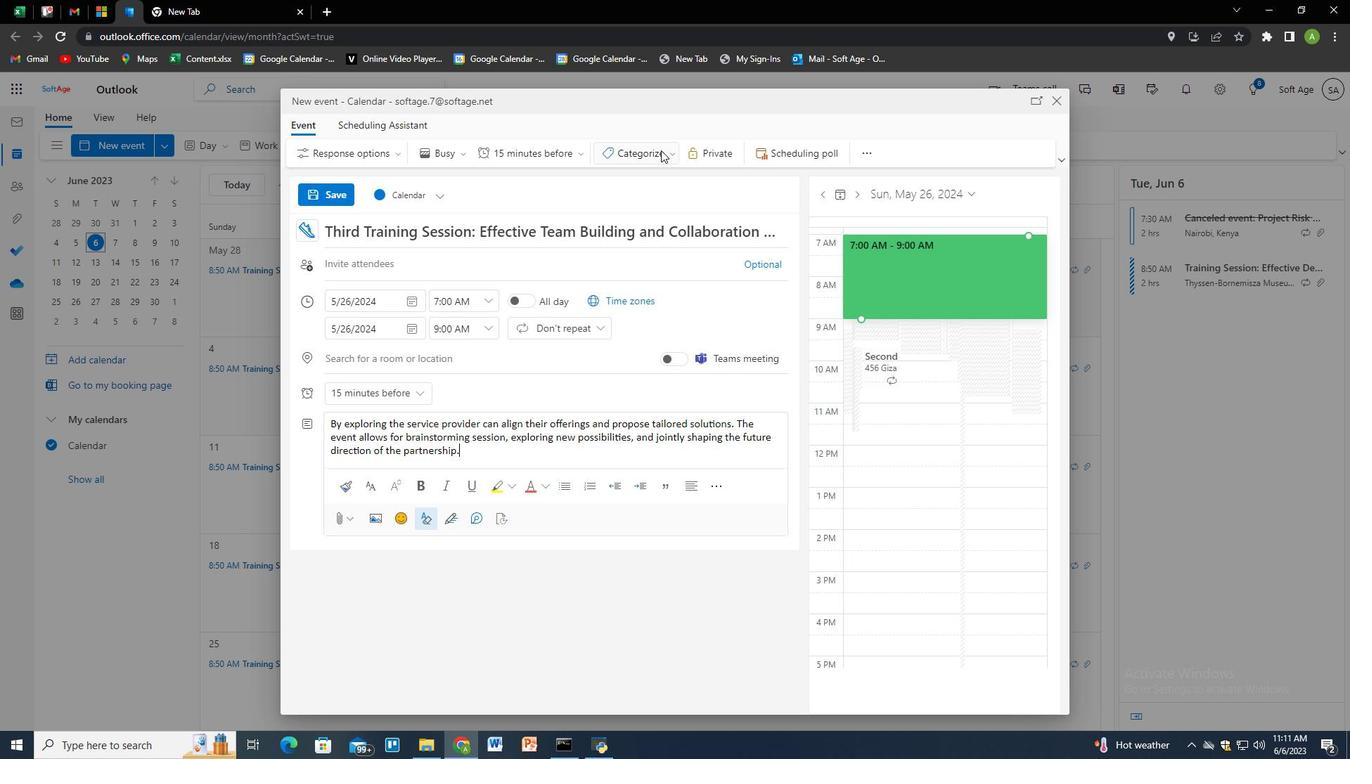 
Action: Mouse pressed left at (660, 150)
Screenshot: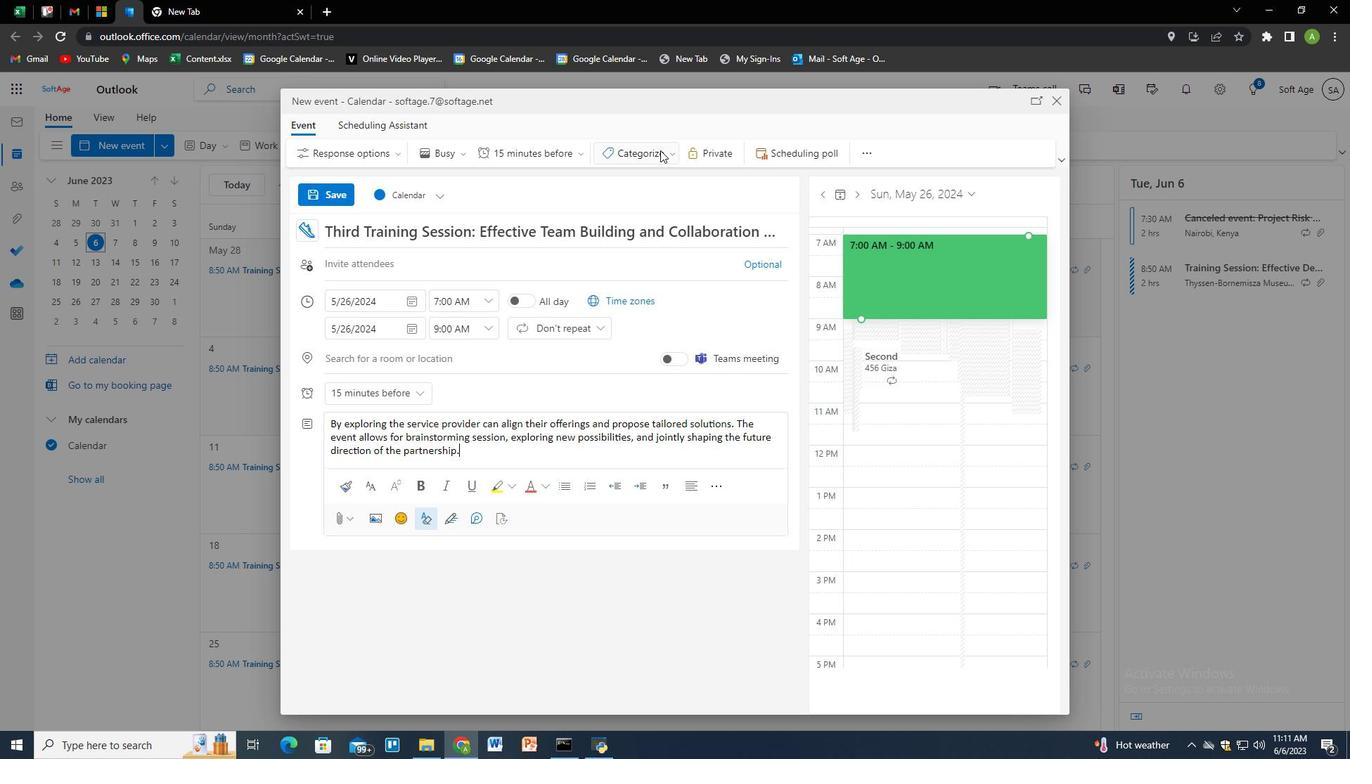 
Action: Mouse moved to (650, 178)
Screenshot: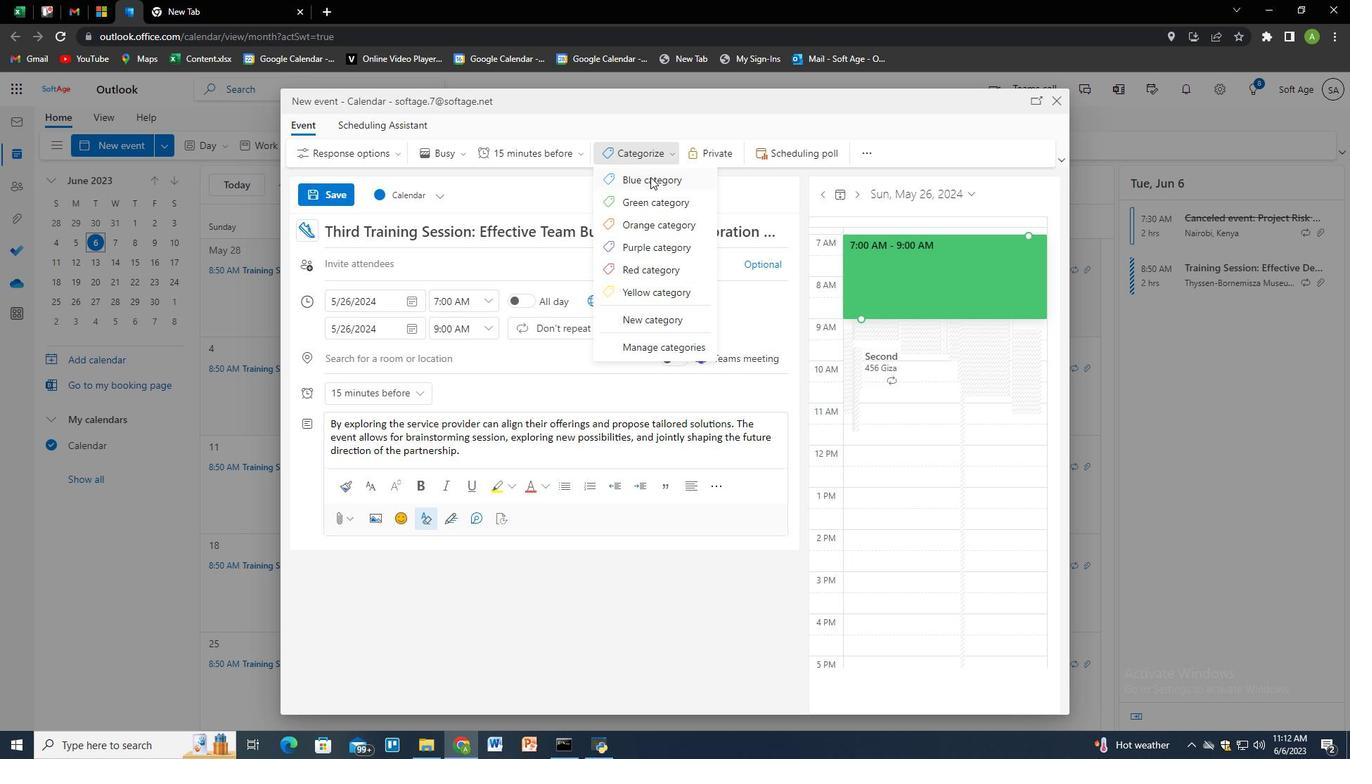 
Action: Mouse pressed left at (650, 178)
Screenshot: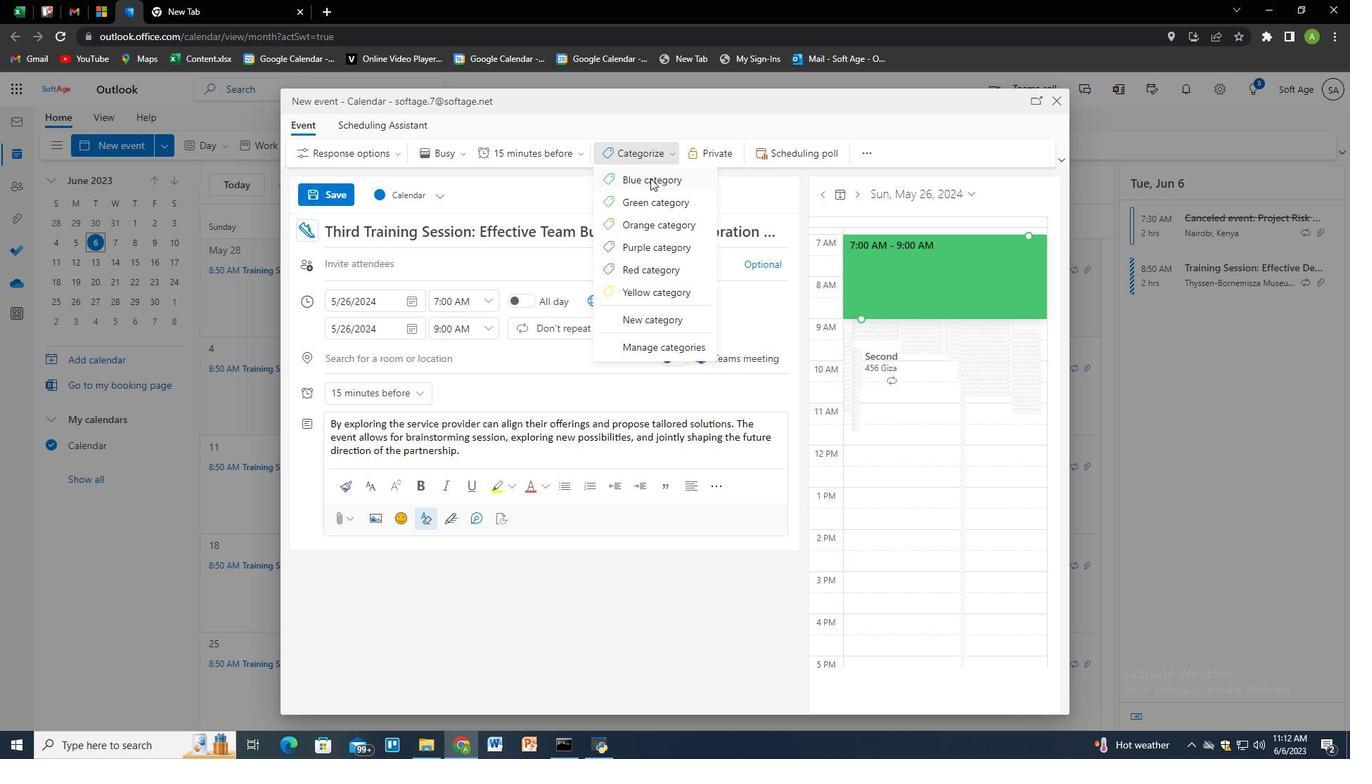 
Action: Mouse moved to (501, 263)
Screenshot: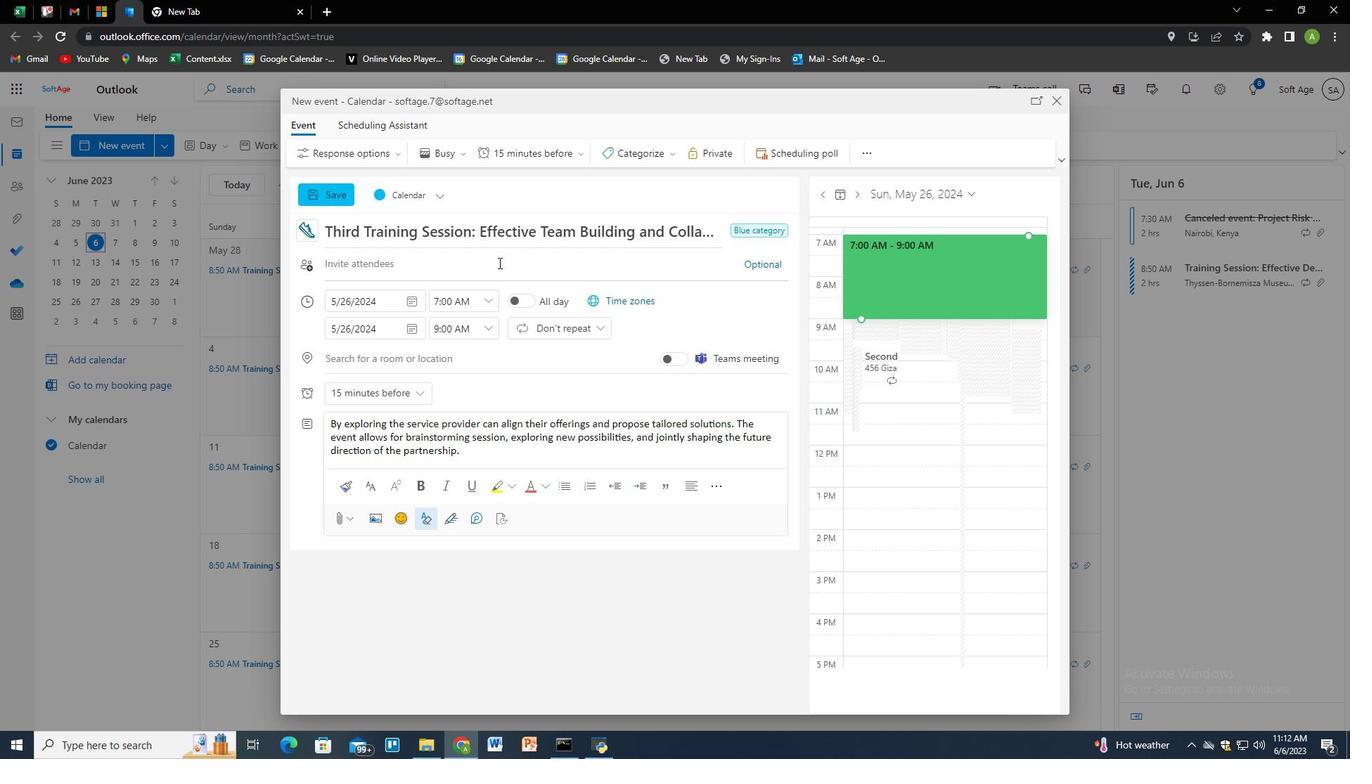 
Action: Mouse pressed left at (501, 263)
Screenshot: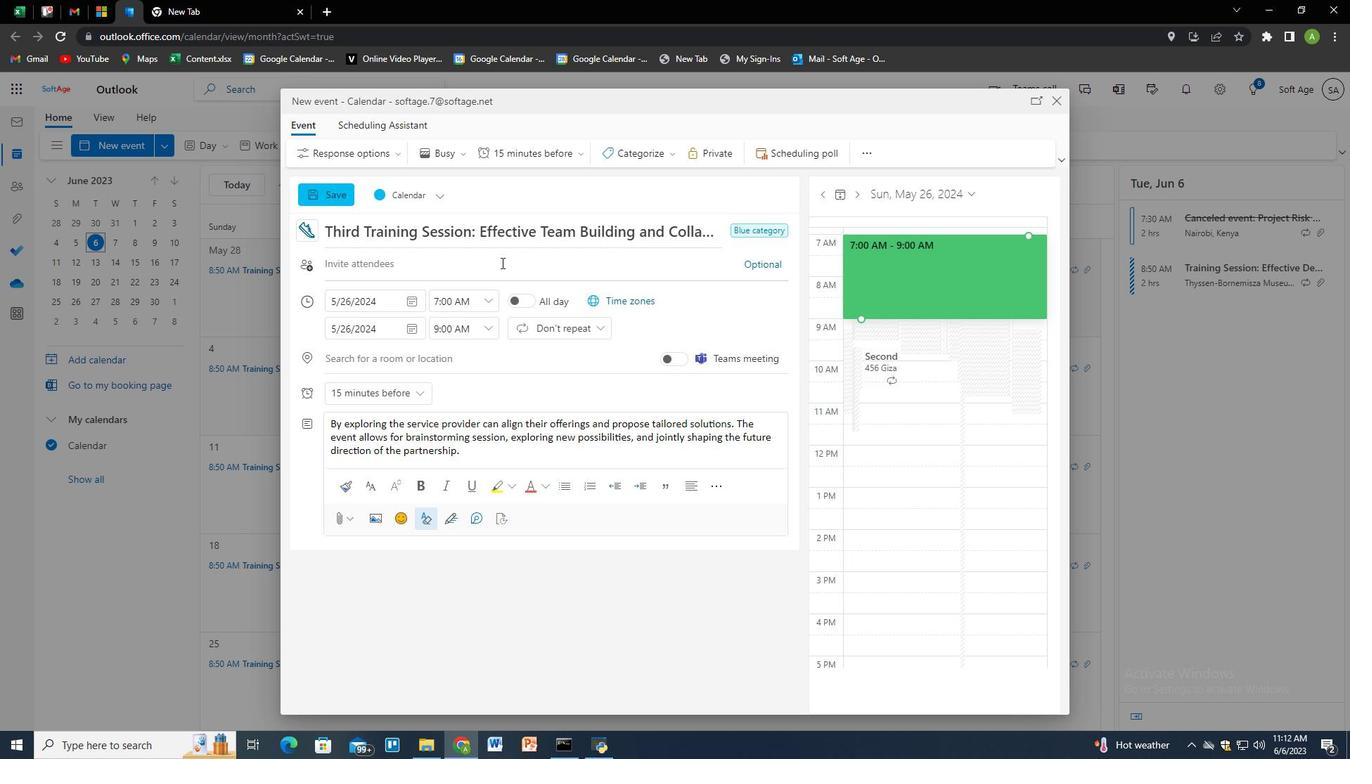 
Action: Key pressed softage
Screenshot: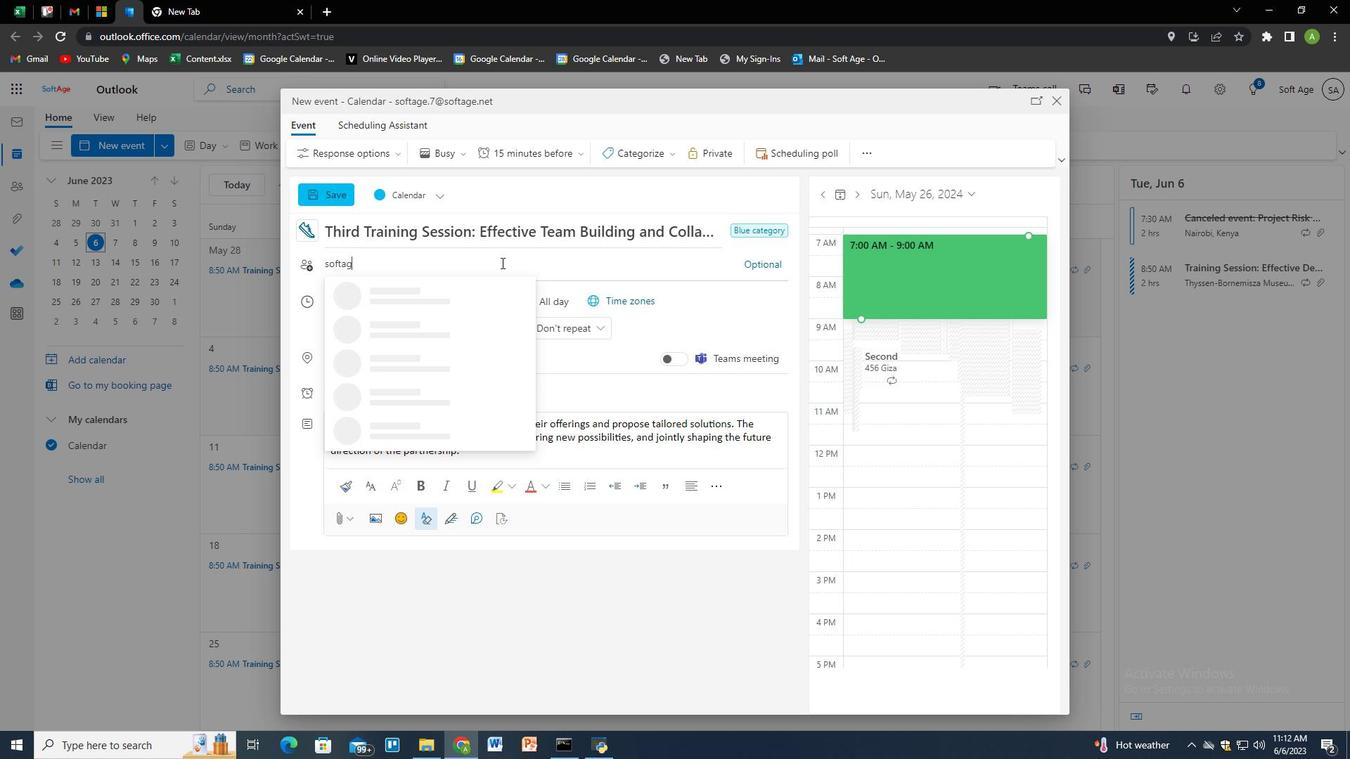 
Action: Mouse moved to (540, 267)
Screenshot: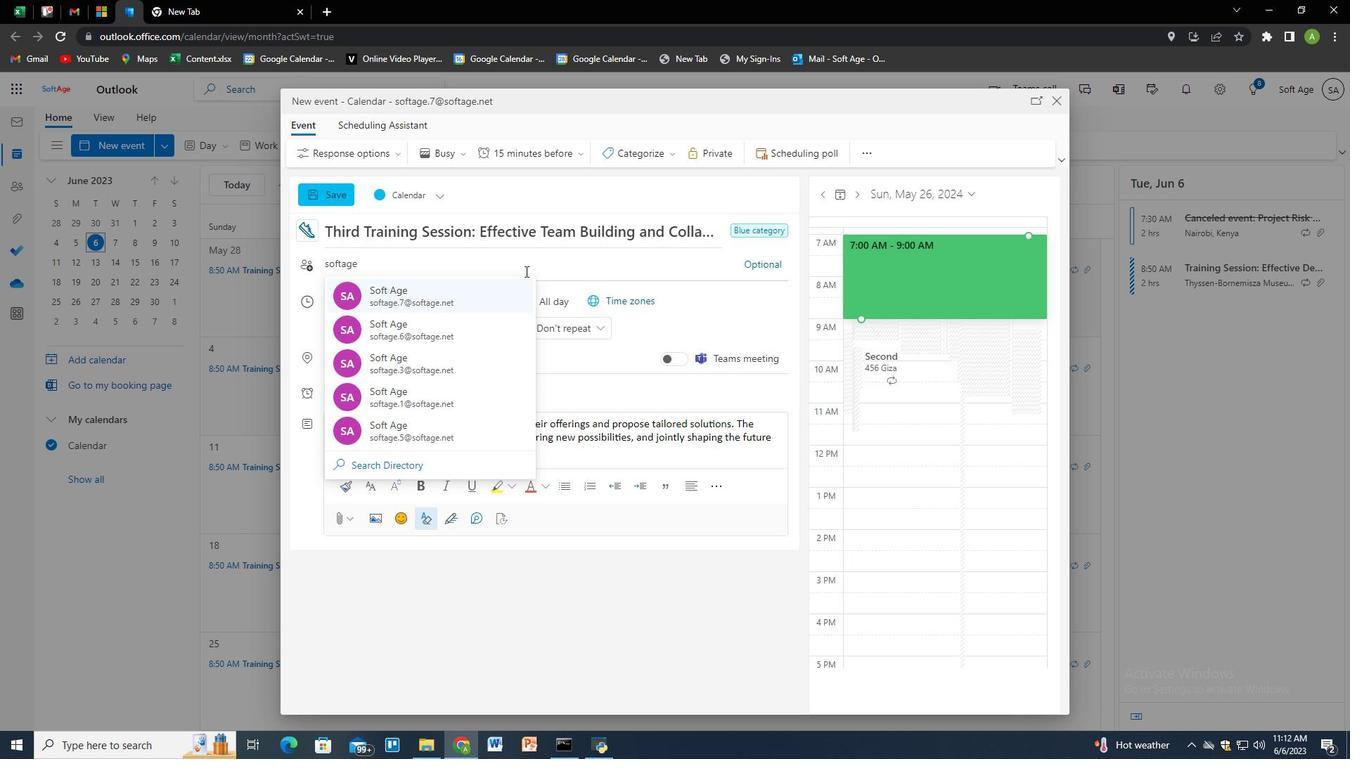 
Action: Key pressed .3<Key.shift>@softage.net<Key.enter>softage.4<Key.shift>@softage.net<Key.down><Key.up>
Screenshot: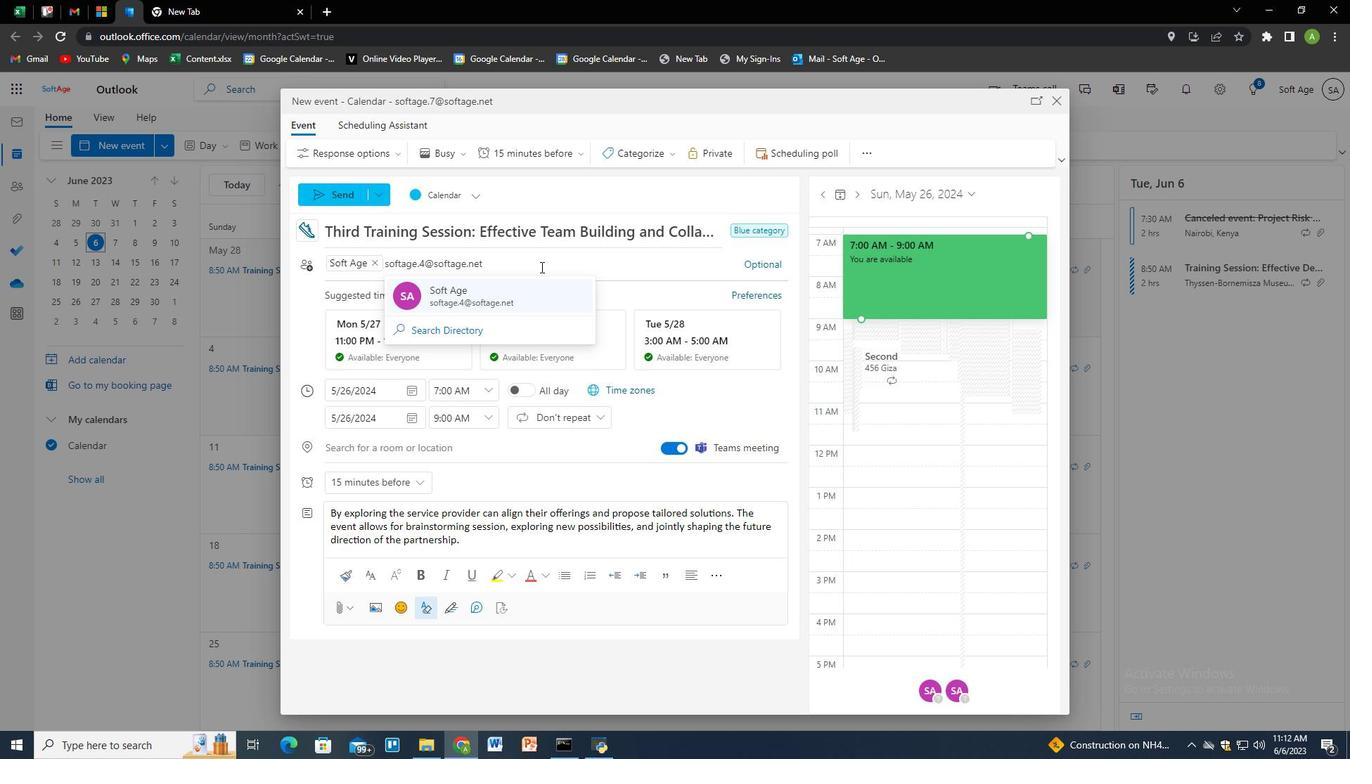 
Action: Mouse moved to (526, 301)
Screenshot: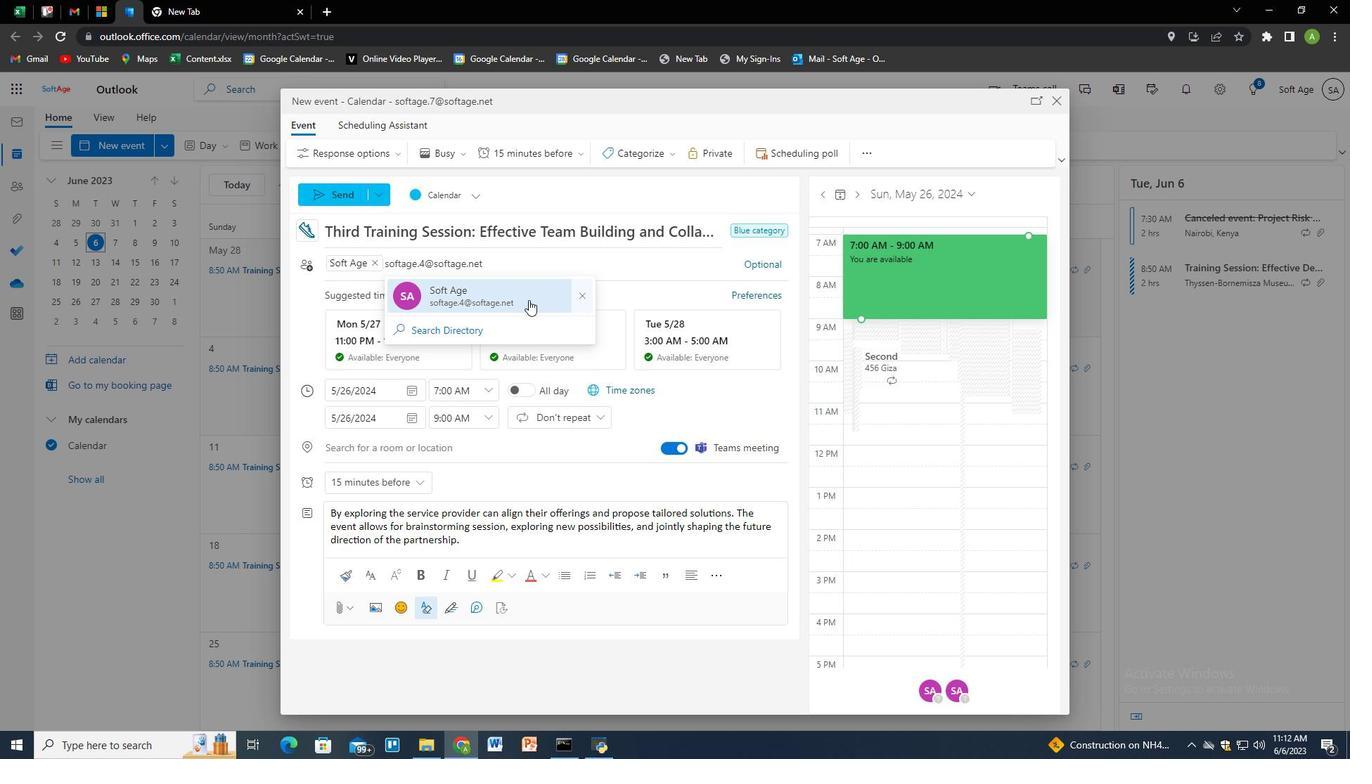 
Action: Mouse pressed left at (526, 301)
Screenshot: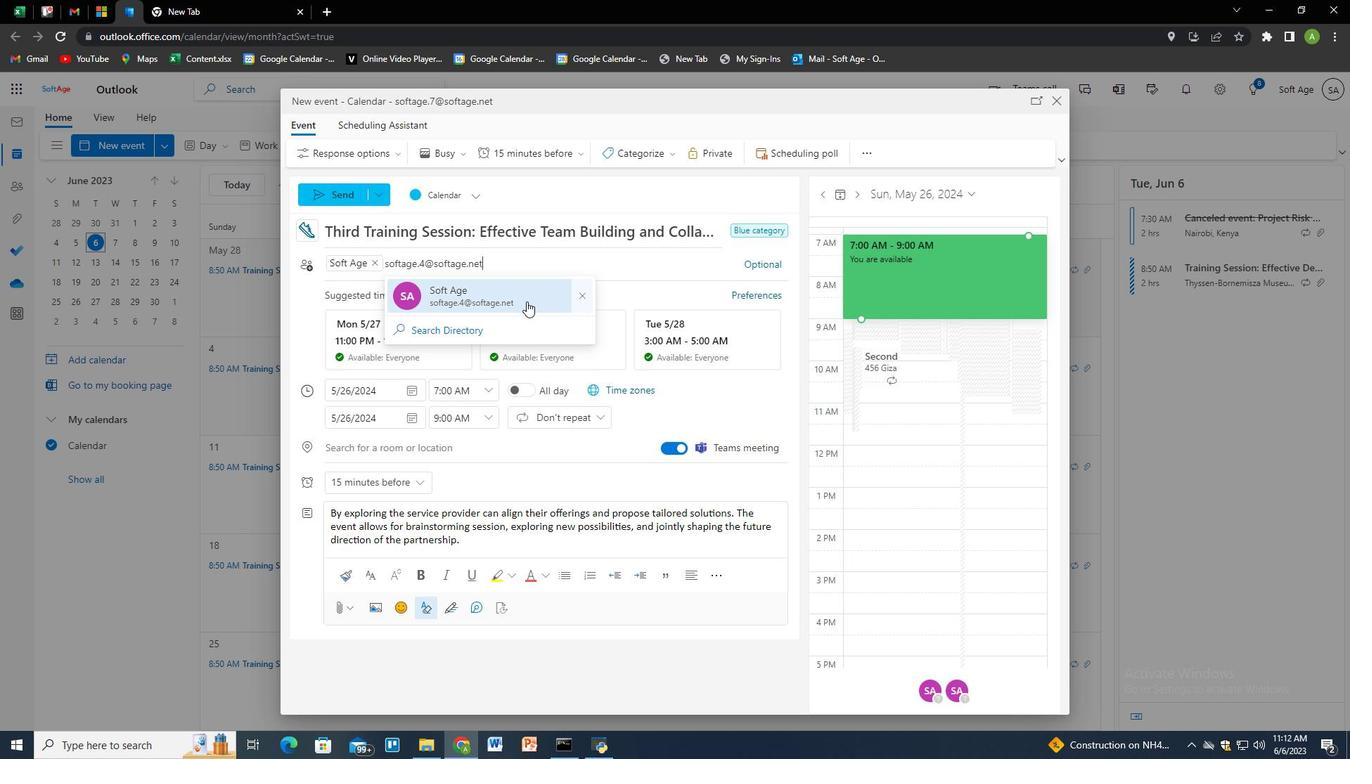 
Action: Mouse moved to (566, 148)
Screenshot: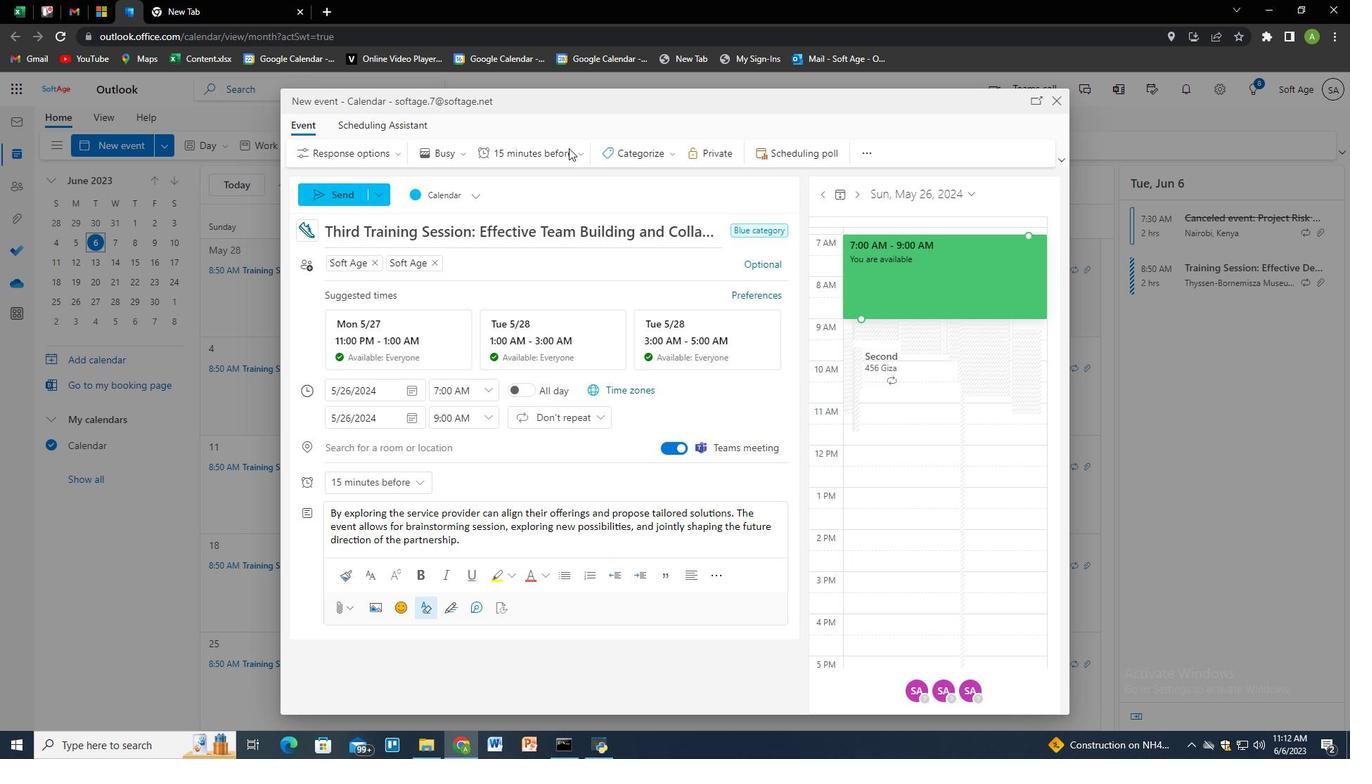 
Action: Mouse pressed left at (566, 148)
Screenshot: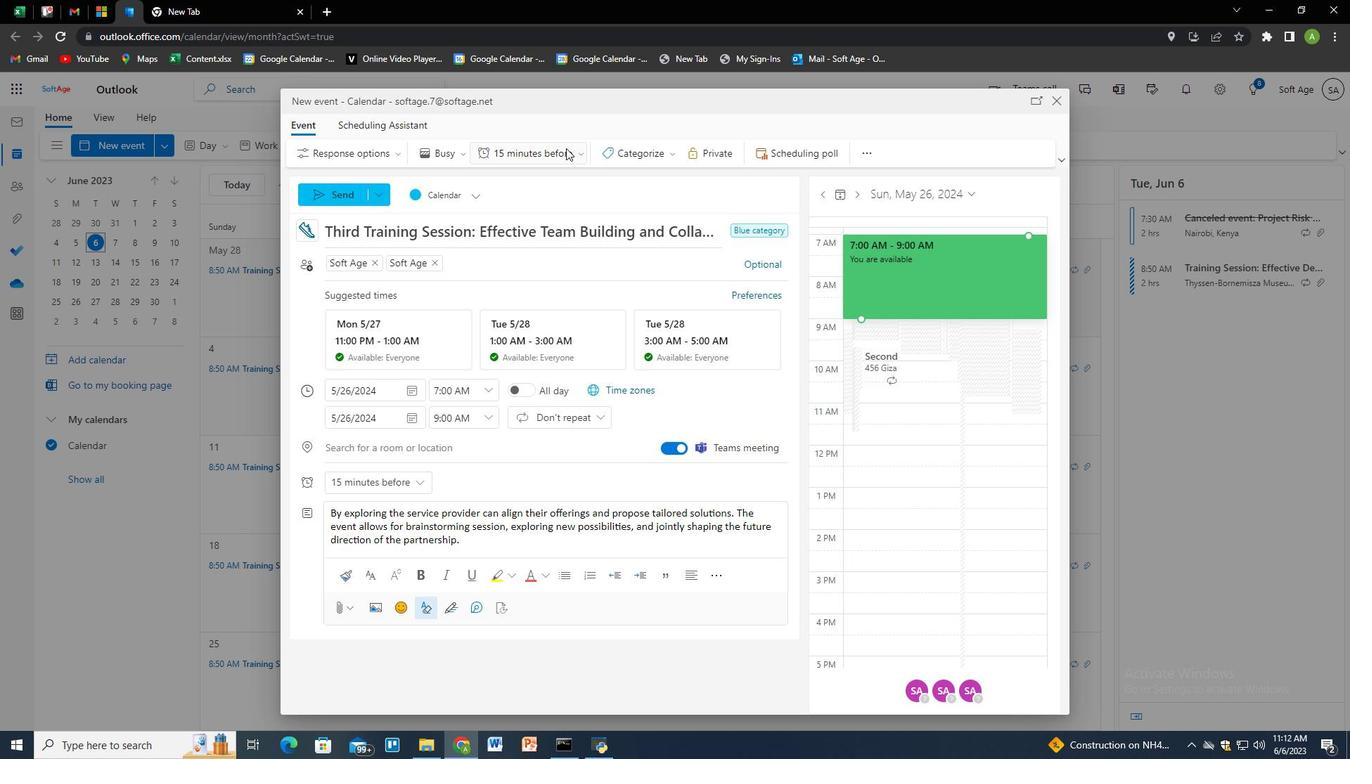 
Action: Mouse moved to (523, 434)
Screenshot: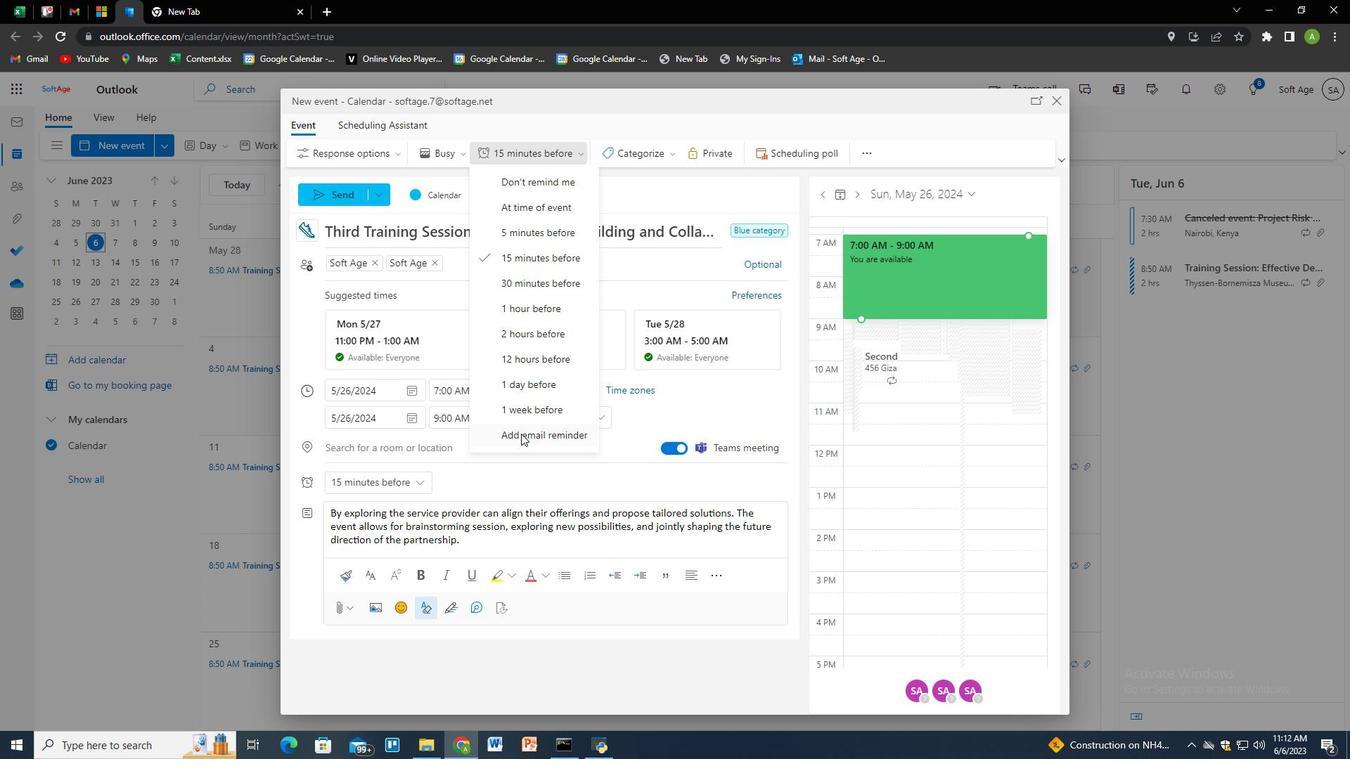 
Action: Mouse pressed left at (523, 434)
Screenshot: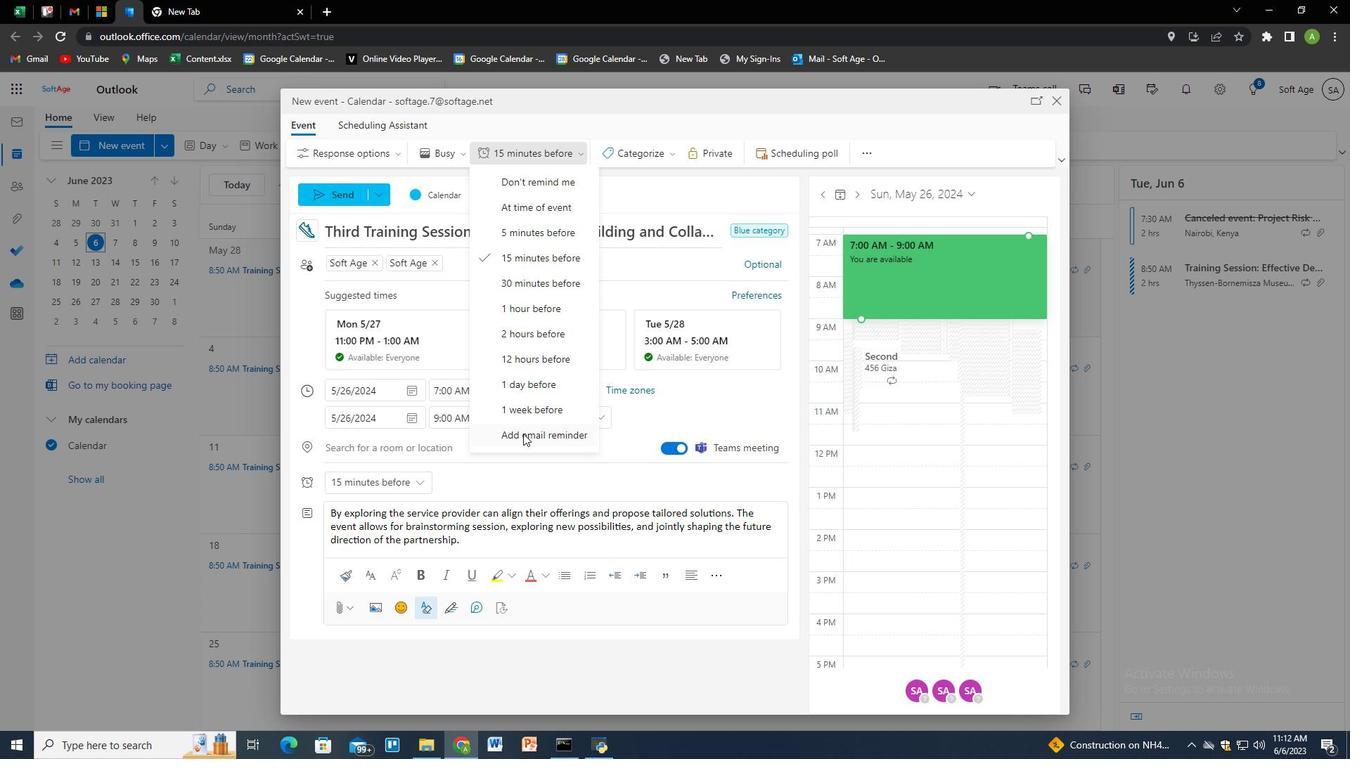 
Action: Mouse moved to (543, 308)
Screenshot: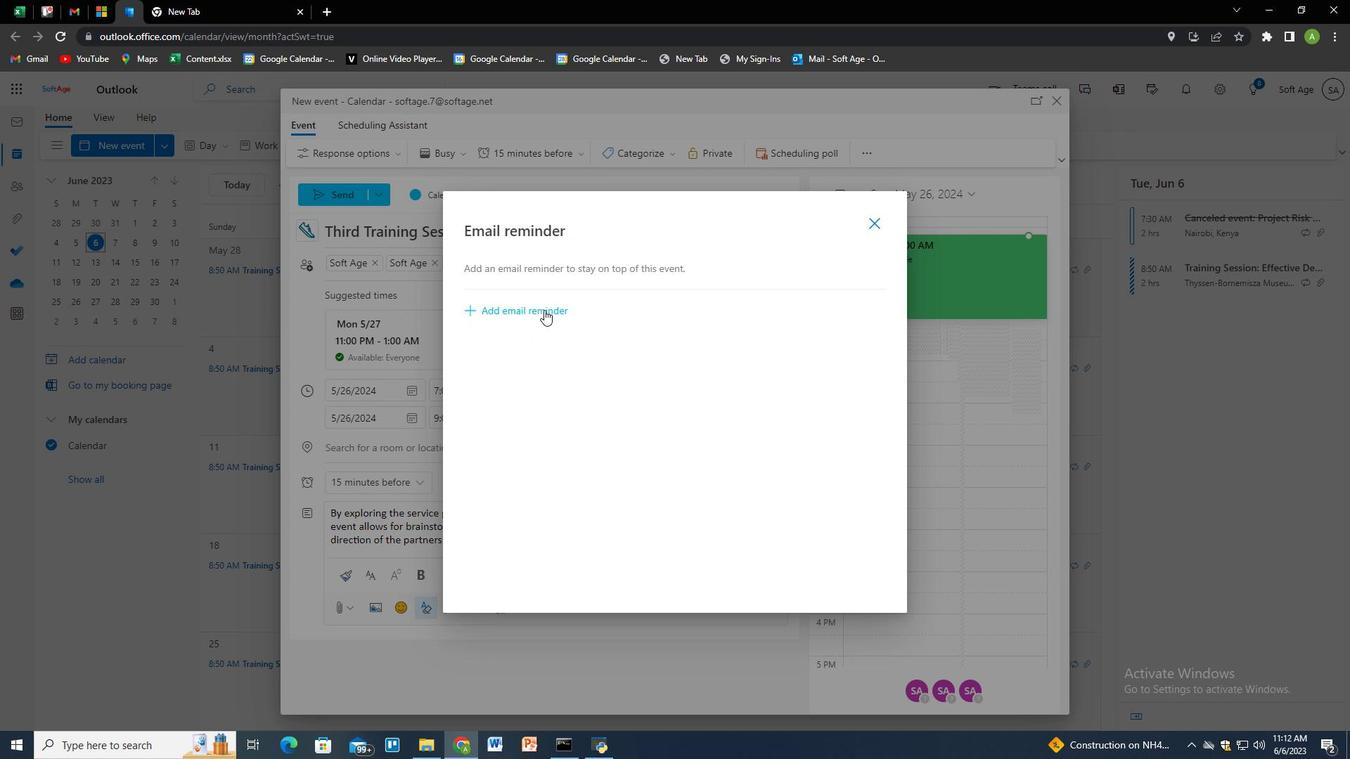 
Action: Mouse pressed left at (543, 308)
Screenshot: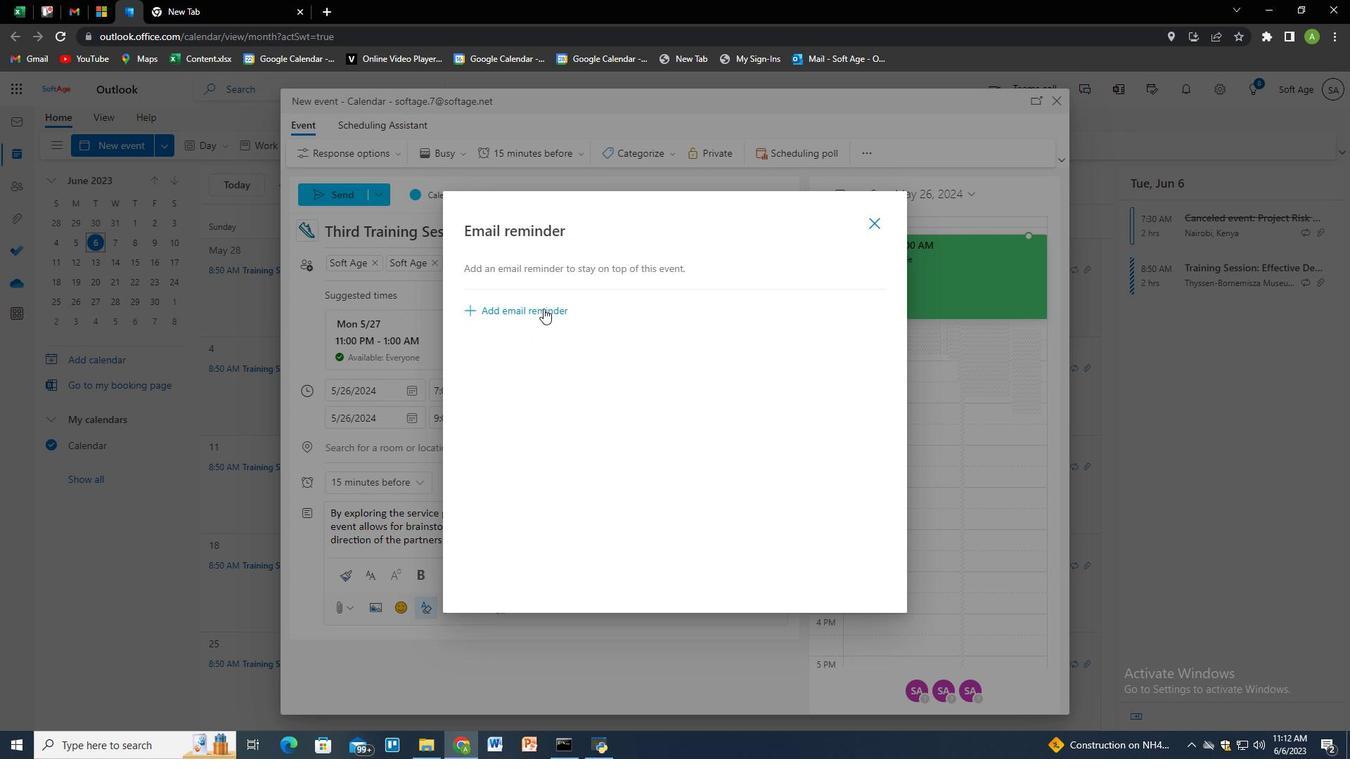 
Action: Mouse moved to (578, 305)
Screenshot: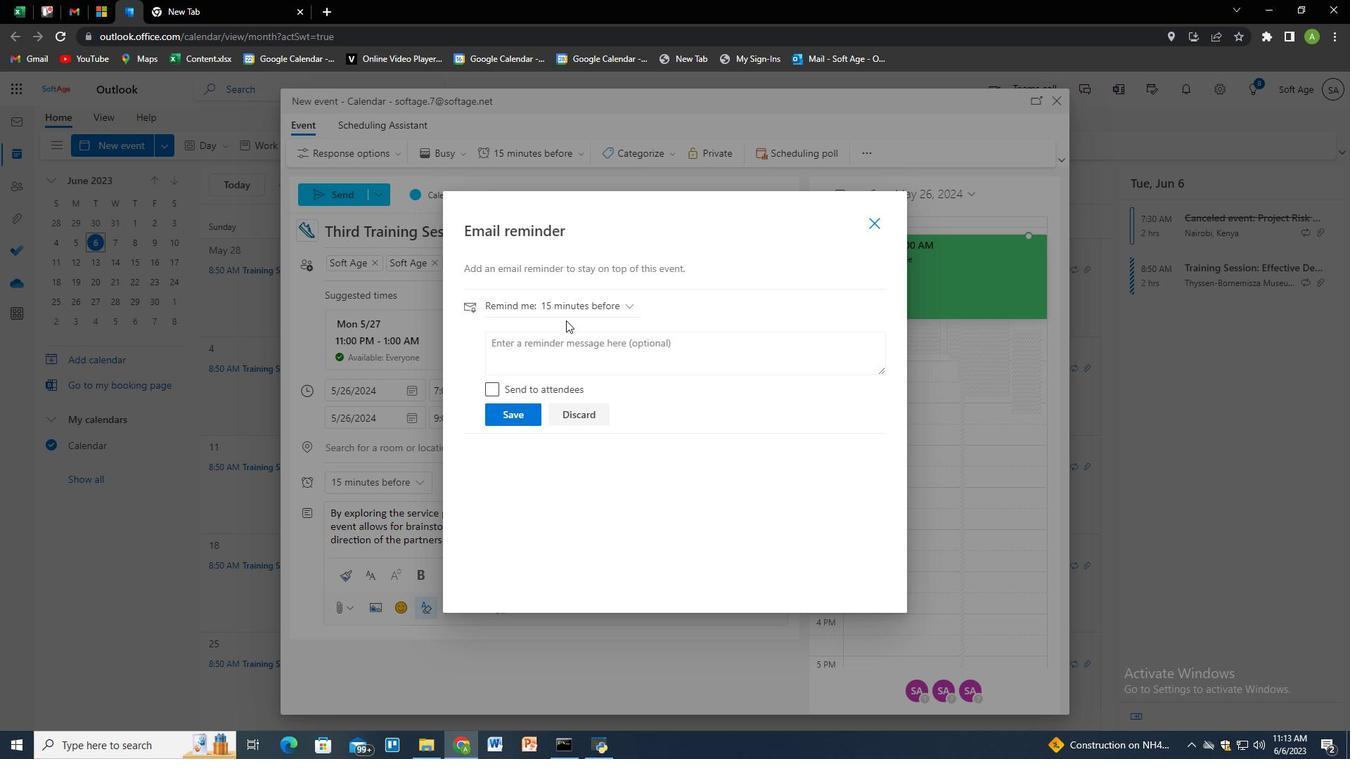
Action: Mouse pressed left at (578, 305)
Screenshot: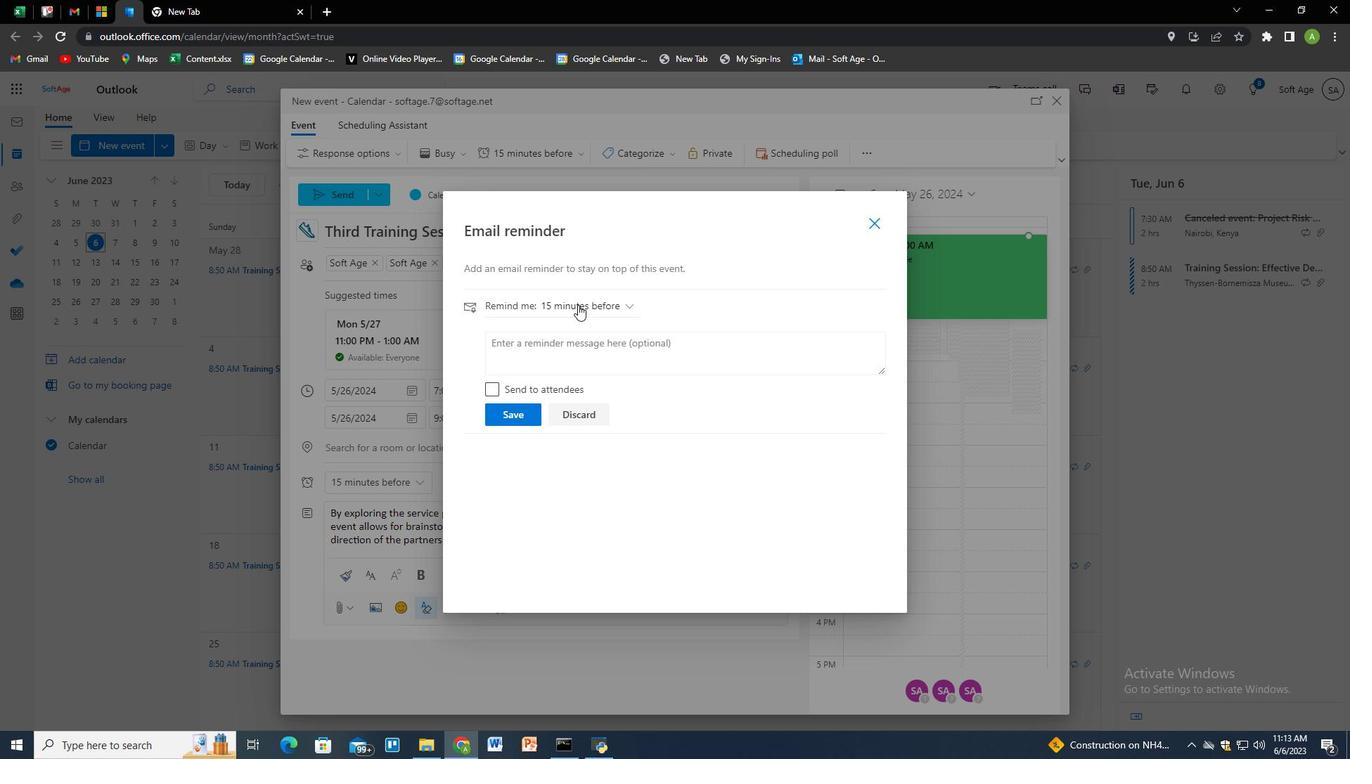 
Action: Mouse moved to (579, 551)
Screenshot: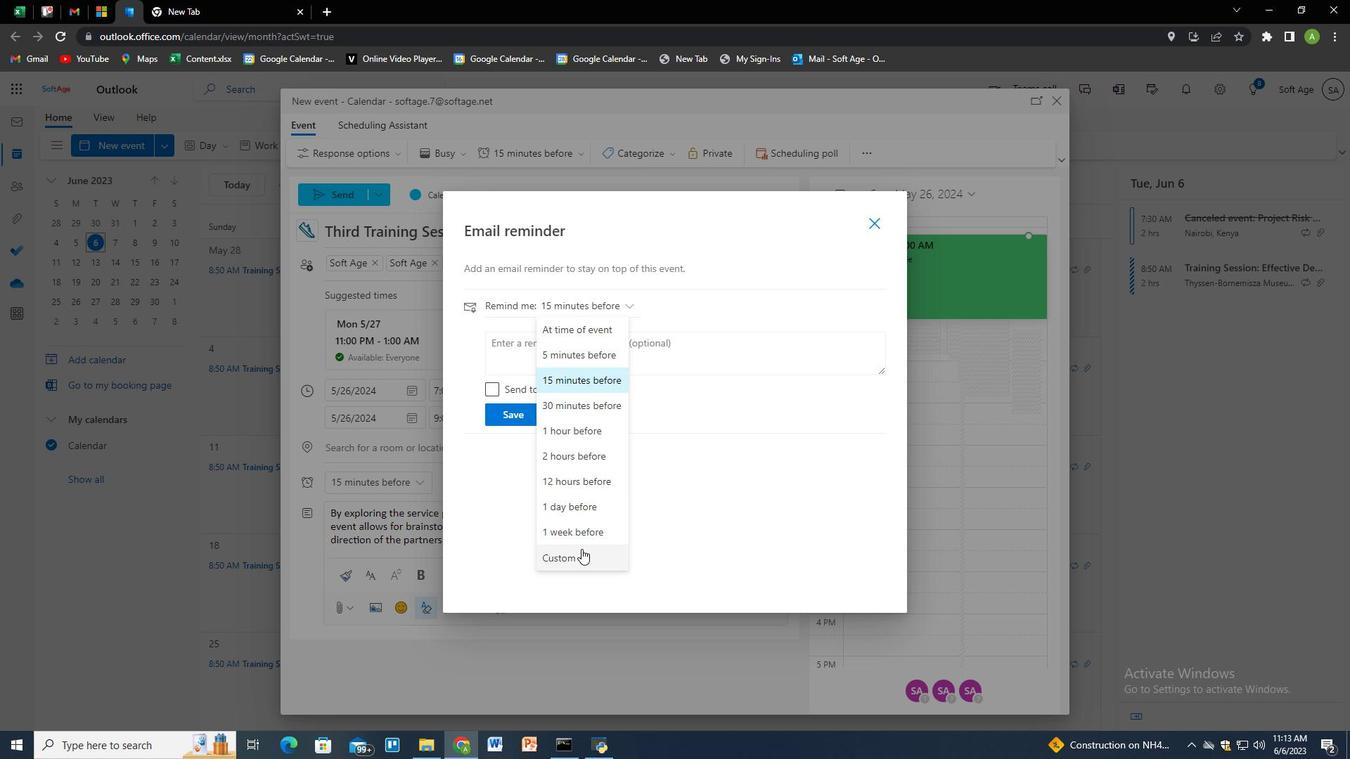 
Action: Mouse pressed left at (579, 551)
Screenshot: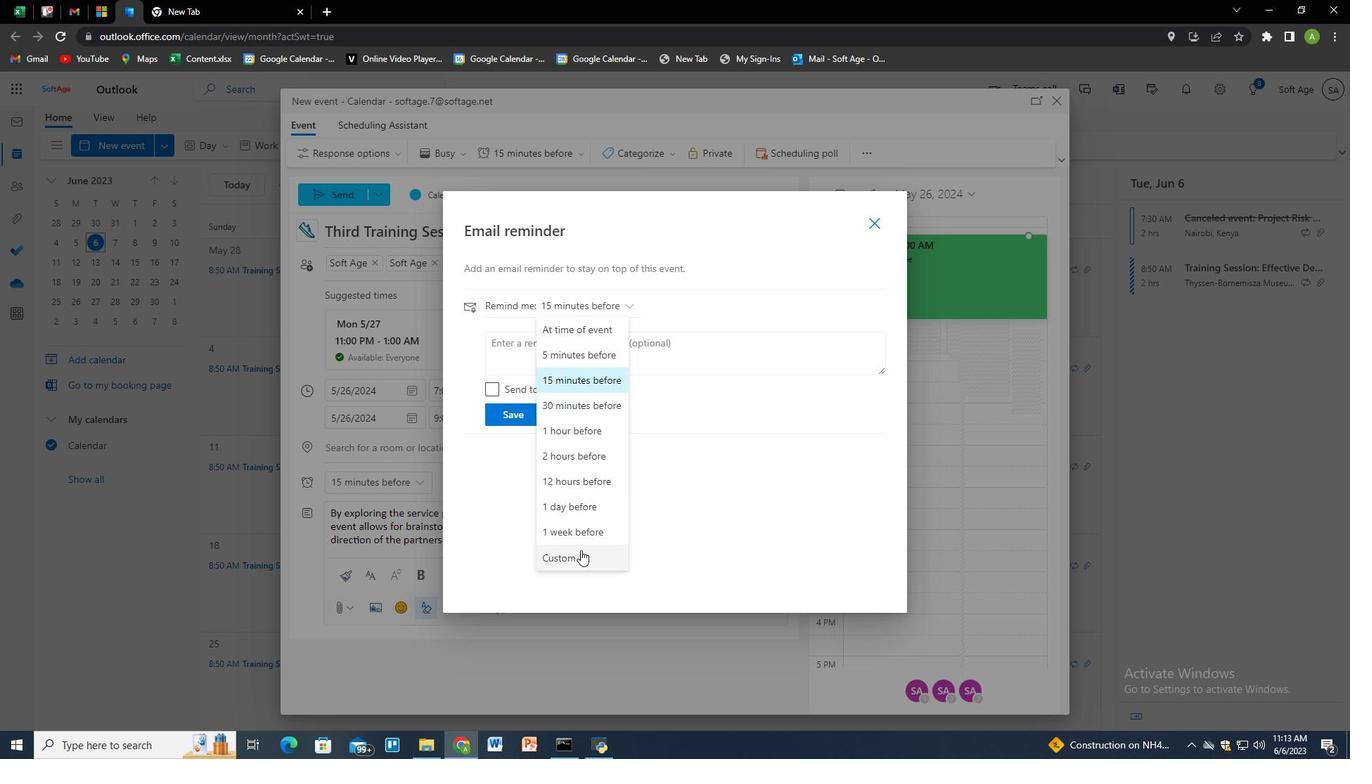 
Action: Mouse moved to (590, 384)
Screenshot: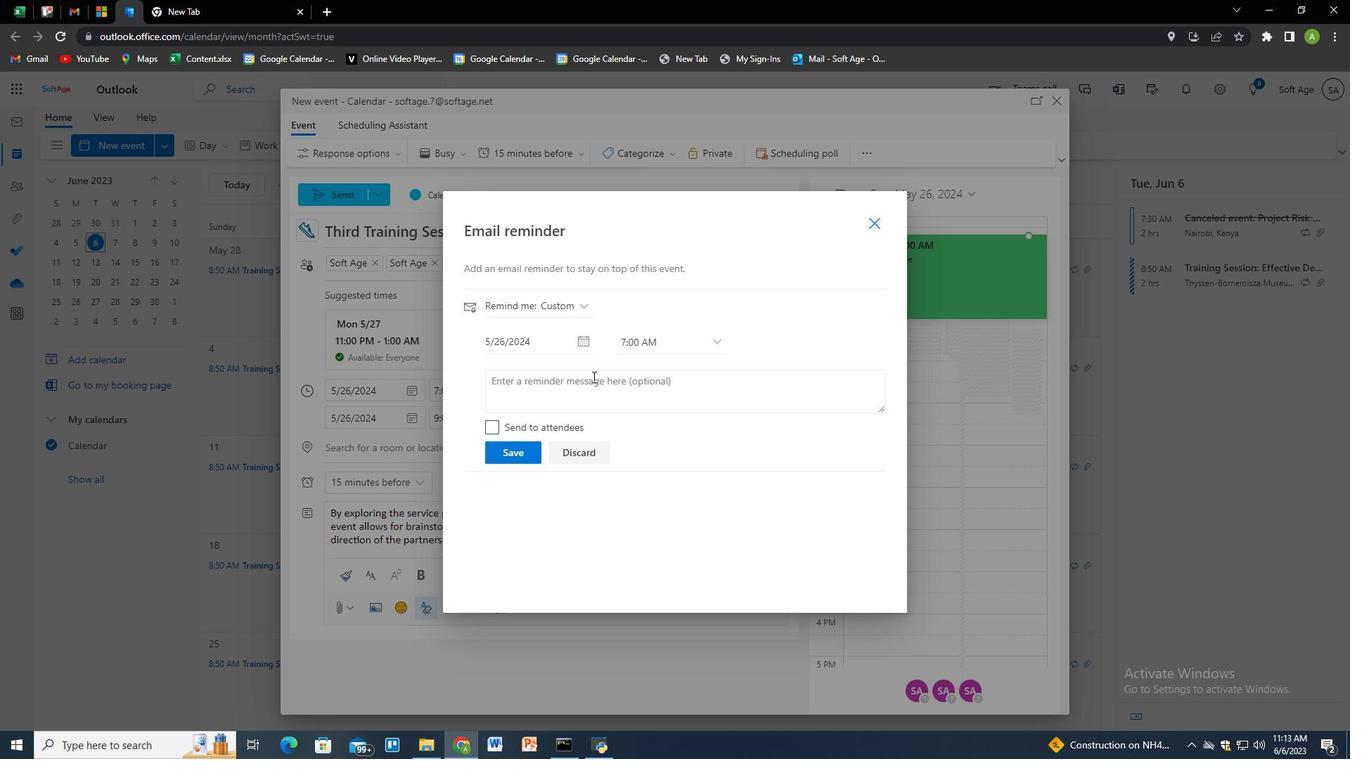 
Action: Mouse pressed left at (590, 384)
Screenshot: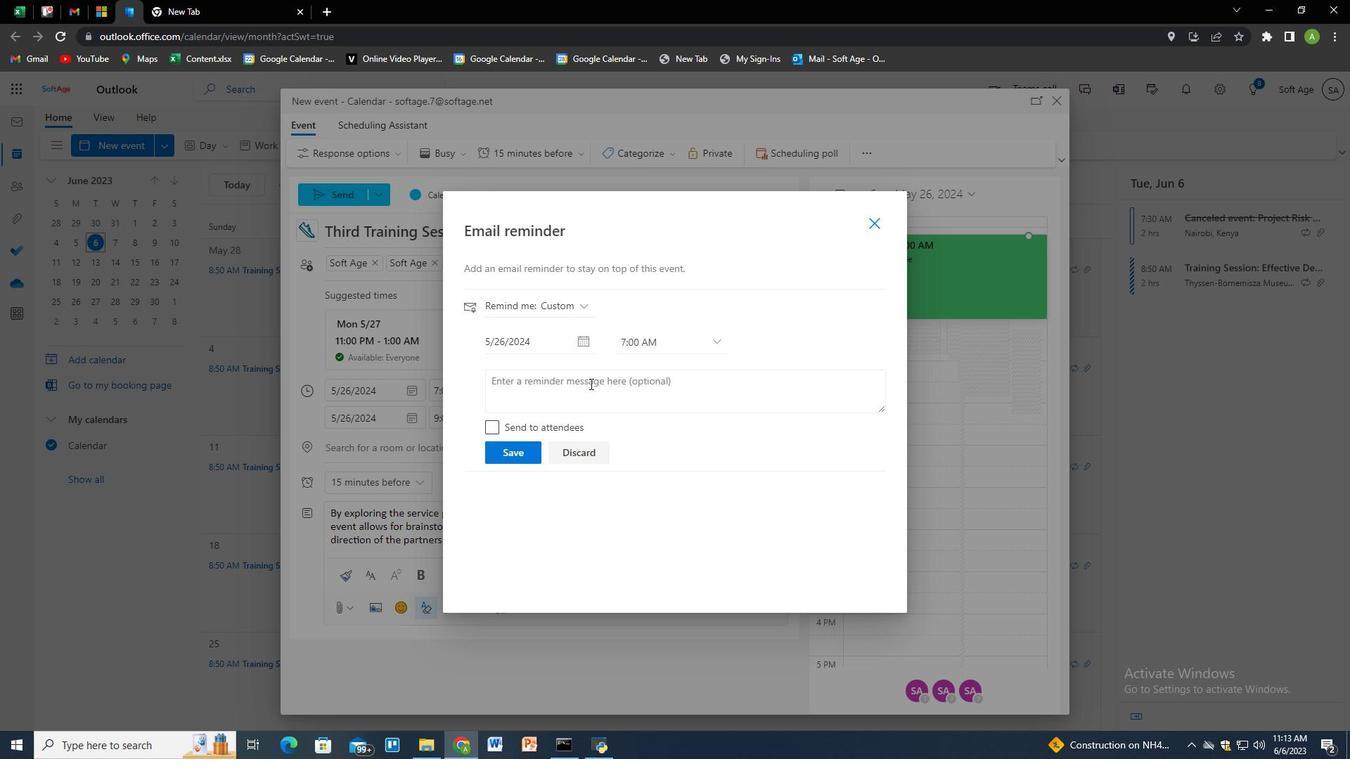 
Action: Key pressed 178<Key.space>week<Key.space>before
Screenshot: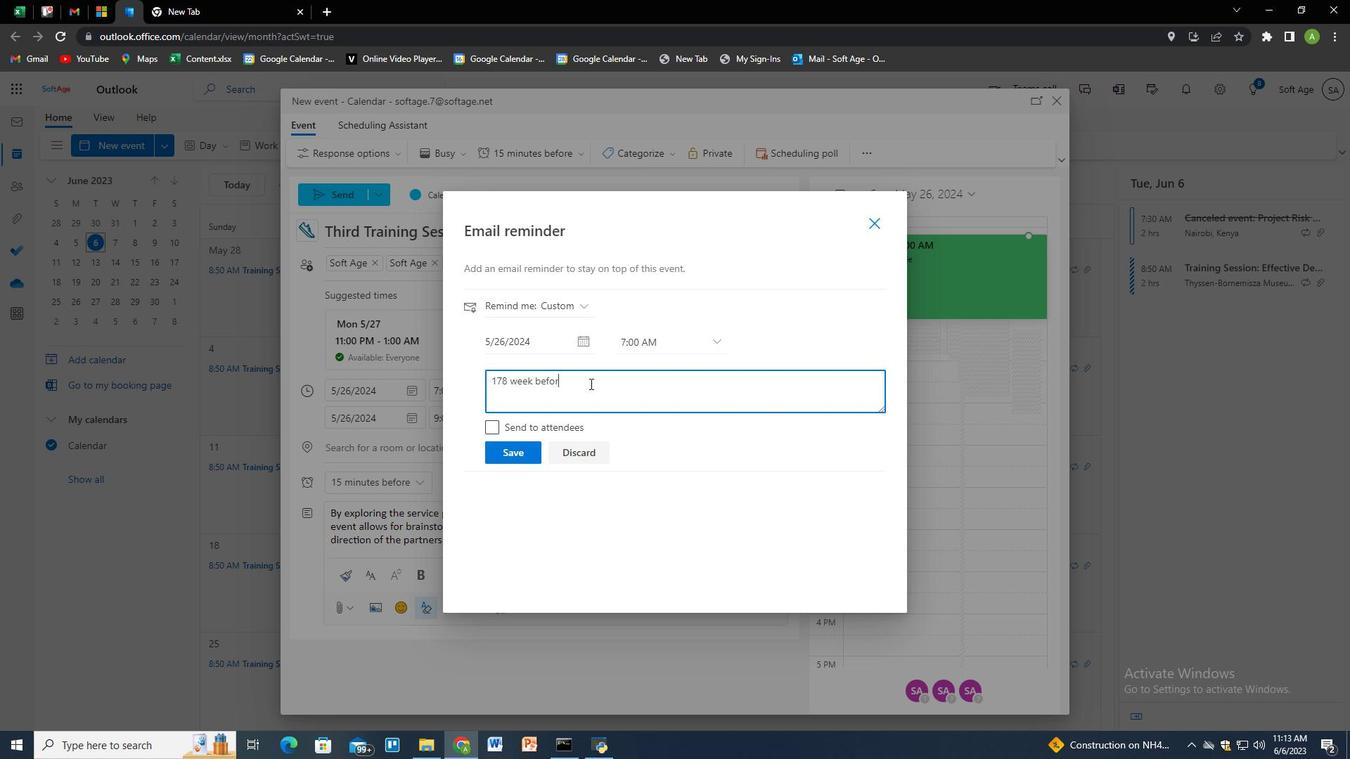 
Action: Mouse moved to (512, 446)
Screenshot: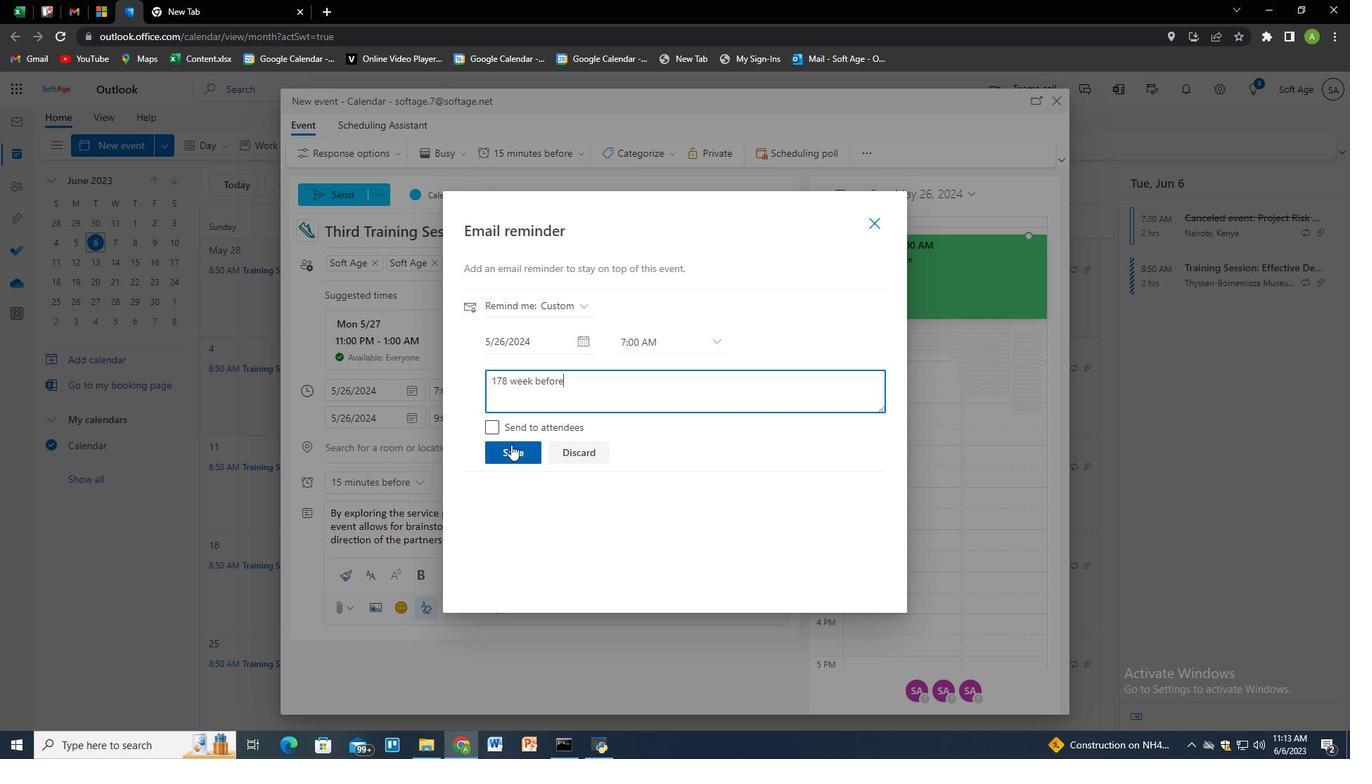 
Action: Mouse pressed left at (512, 446)
Screenshot: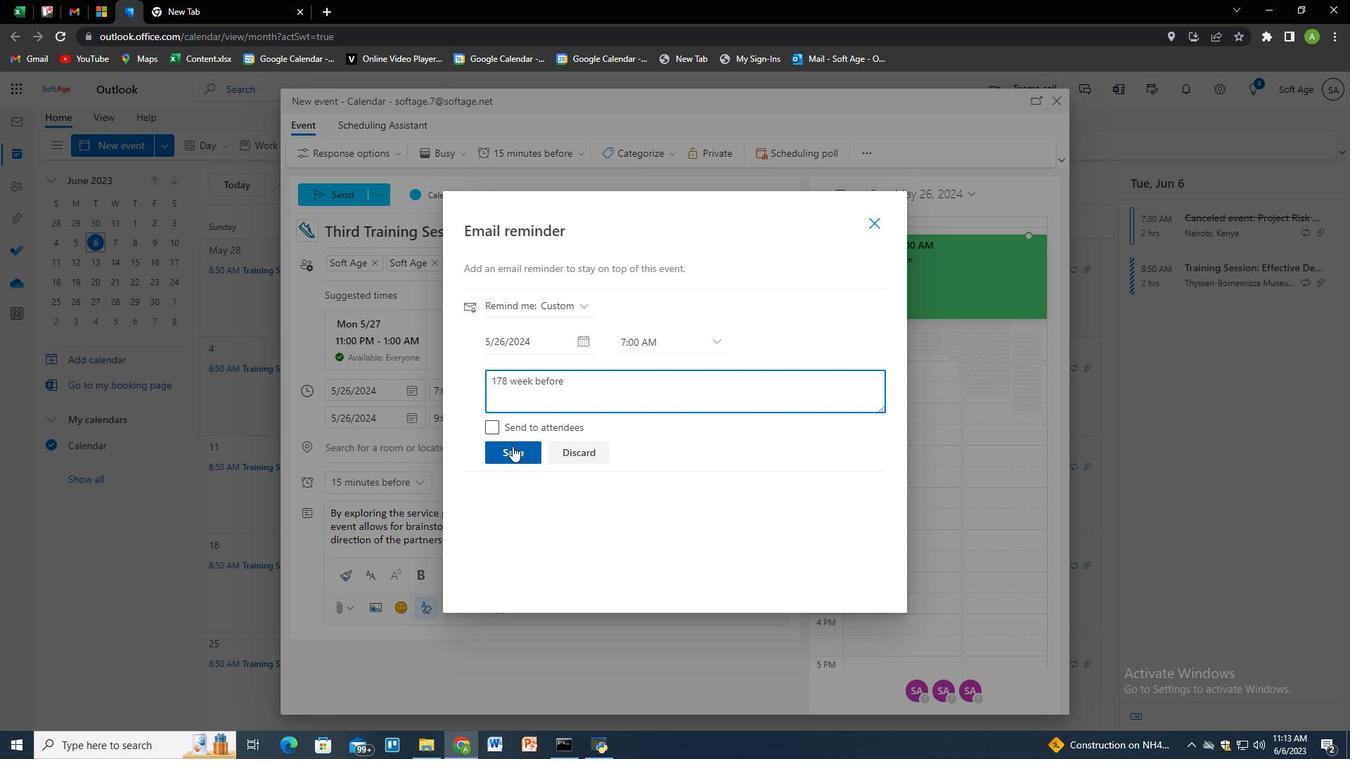 
Action: Mouse moved to (933, 425)
Screenshot: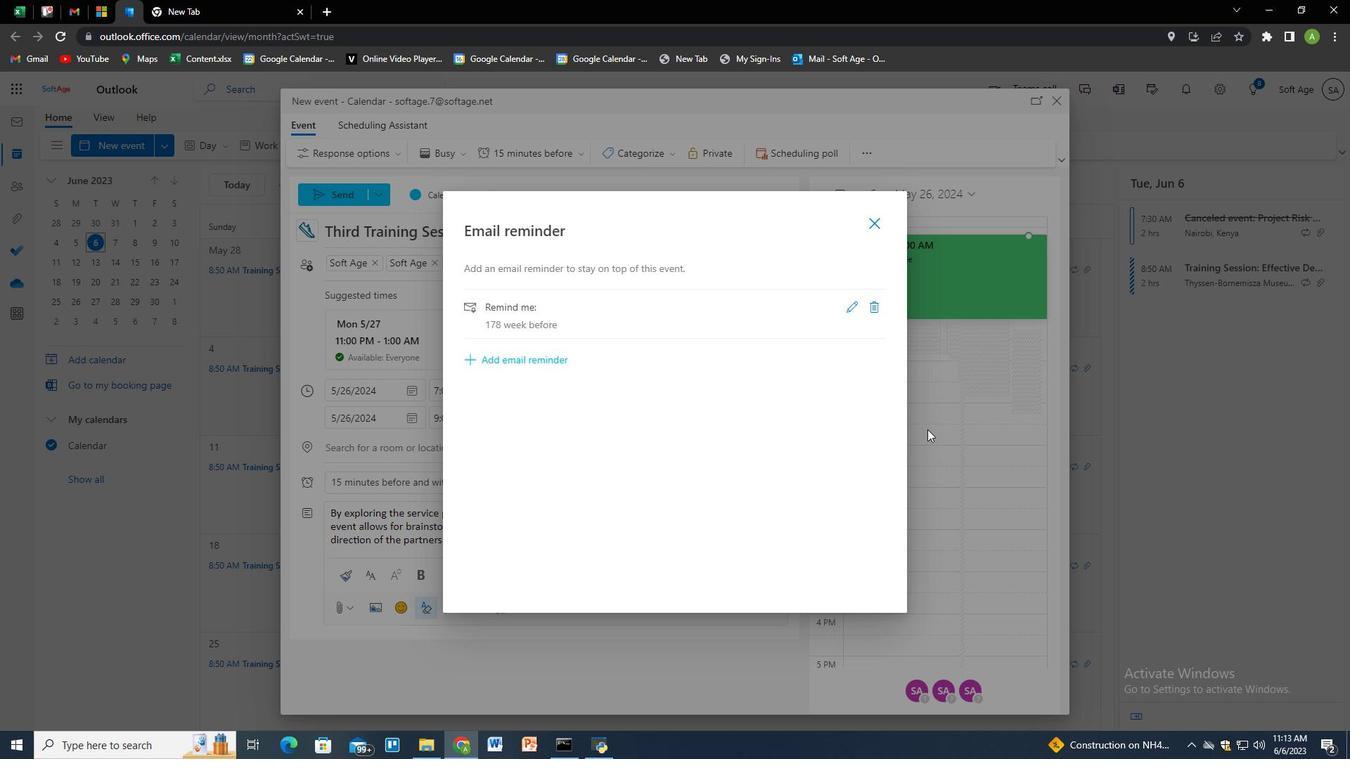 
Action: Mouse pressed left at (933, 425)
Screenshot: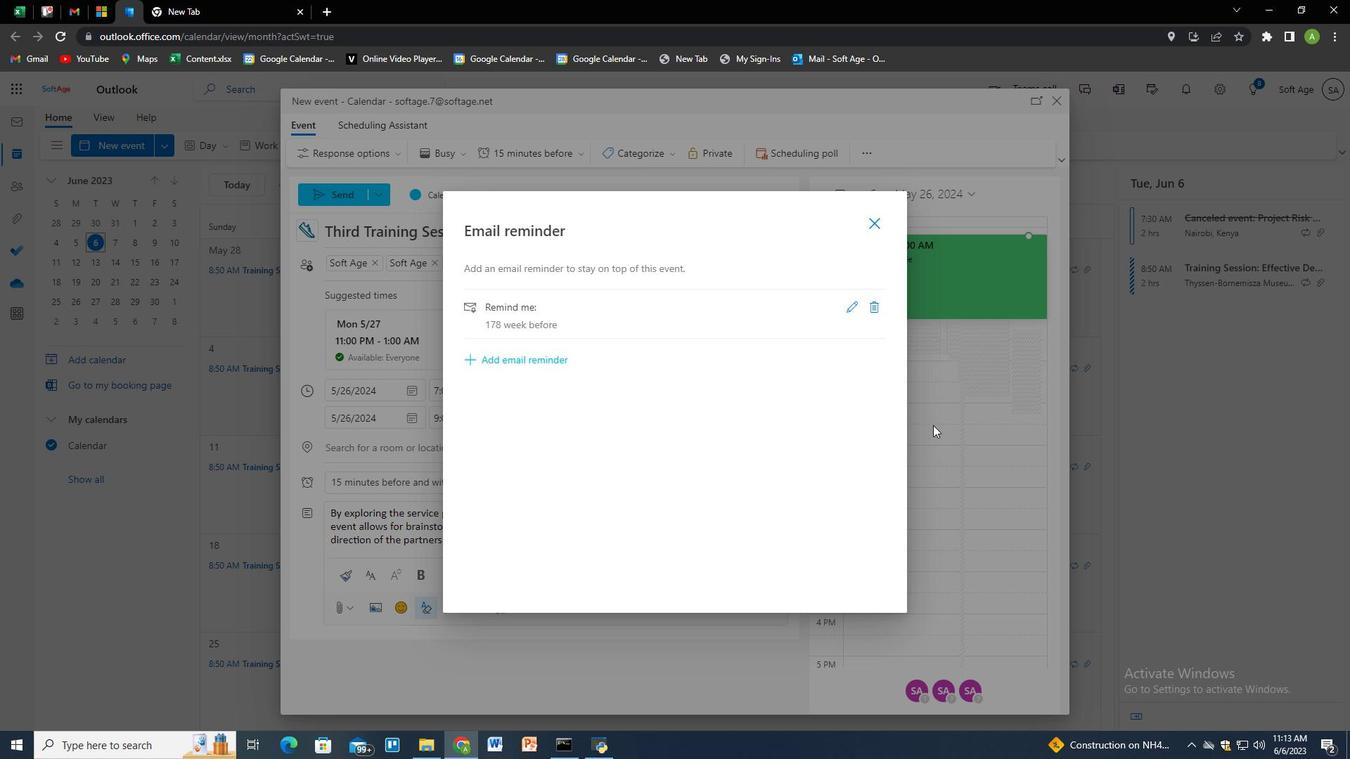 
Action: Mouse moved to (346, 194)
Screenshot: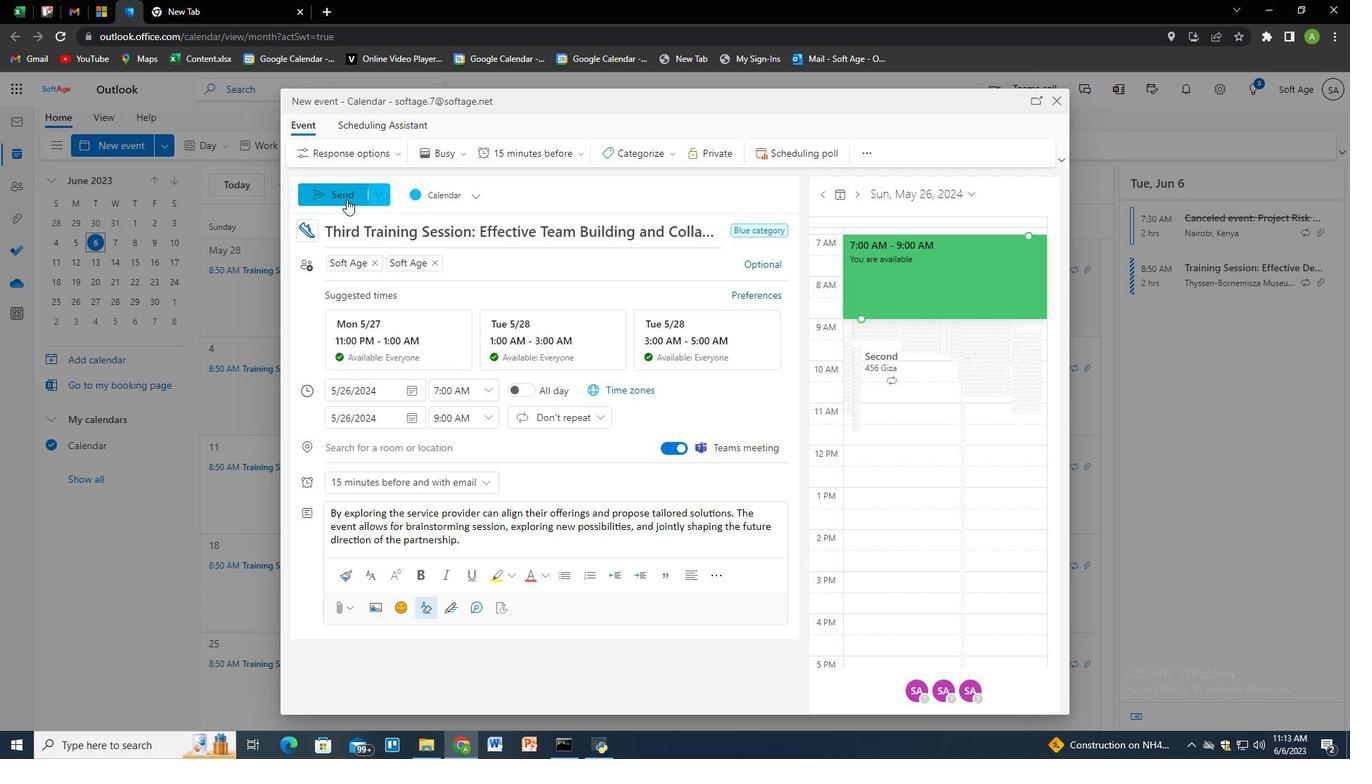 
Action: Mouse pressed left at (346, 194)
Screenshot: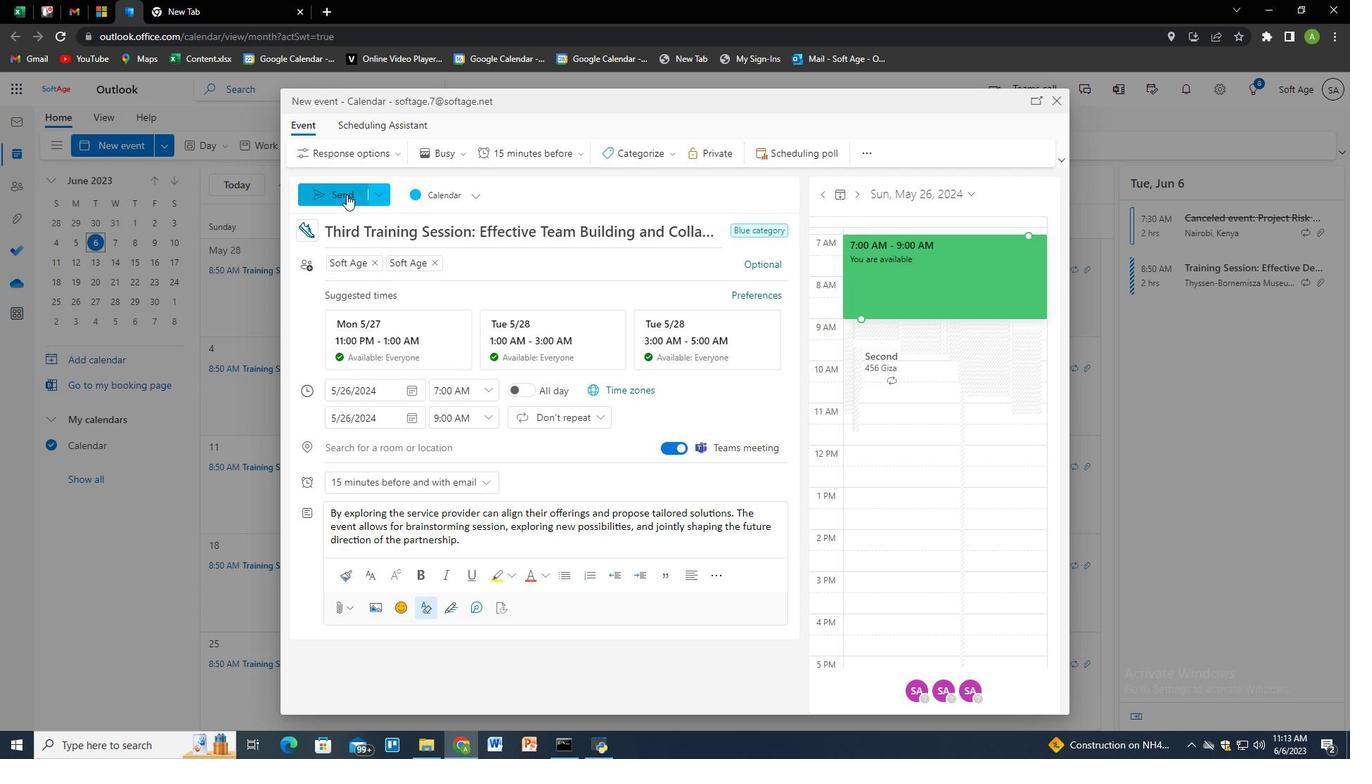 
Action: Mouse moved to (653, 519)
Screenshot: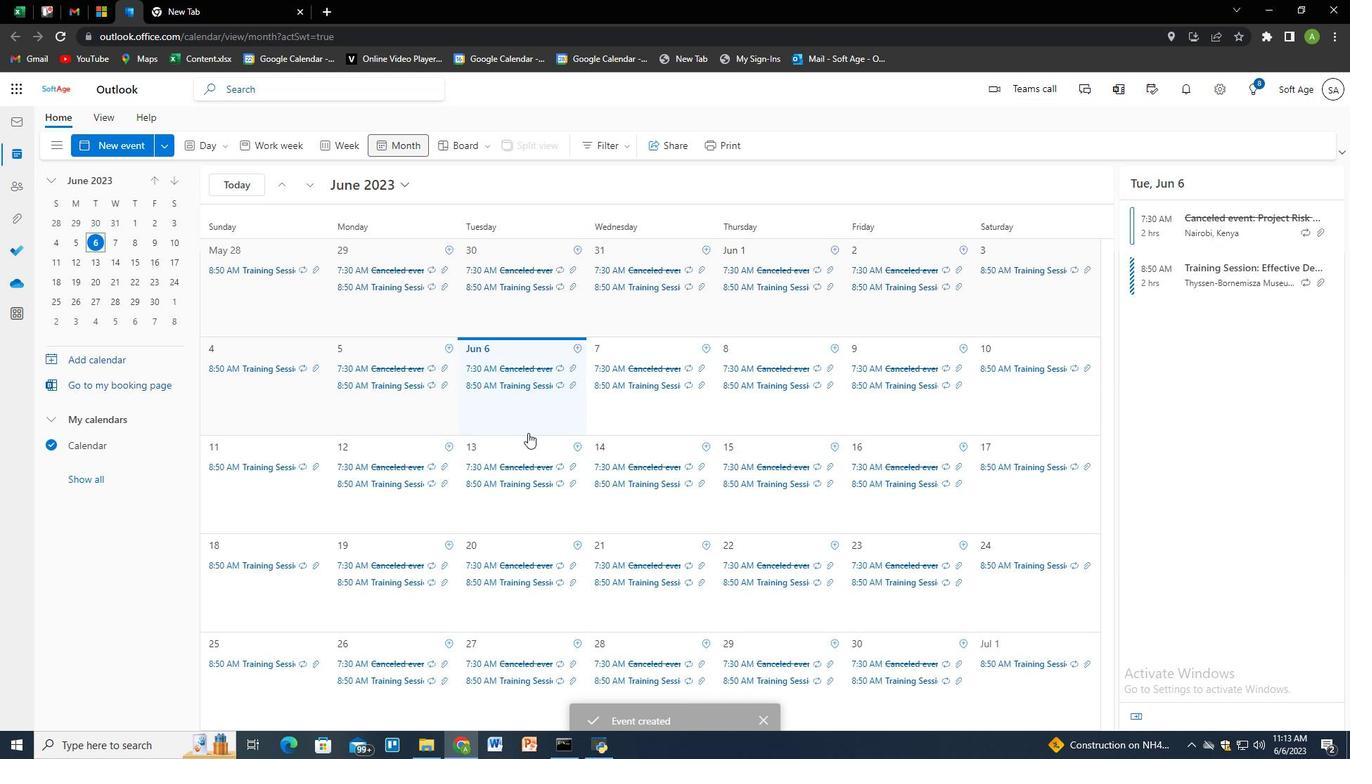 
